 Task: Look for space in Zhicheng, China from 8th June, 2023 to 12th June, 2023 for 2 adults in price range Rs.8000 to Rs.16000. Place can be private room with 1  bedroom having 1 bed and 1 bathroom. Property type can be flatguest house, hotel. Amenities needed are: washing machine. Booking option can be shelf check-in. Required host language is Chinese (Simplified).
Action: Mouse moved to (275, 139)
Screenshot: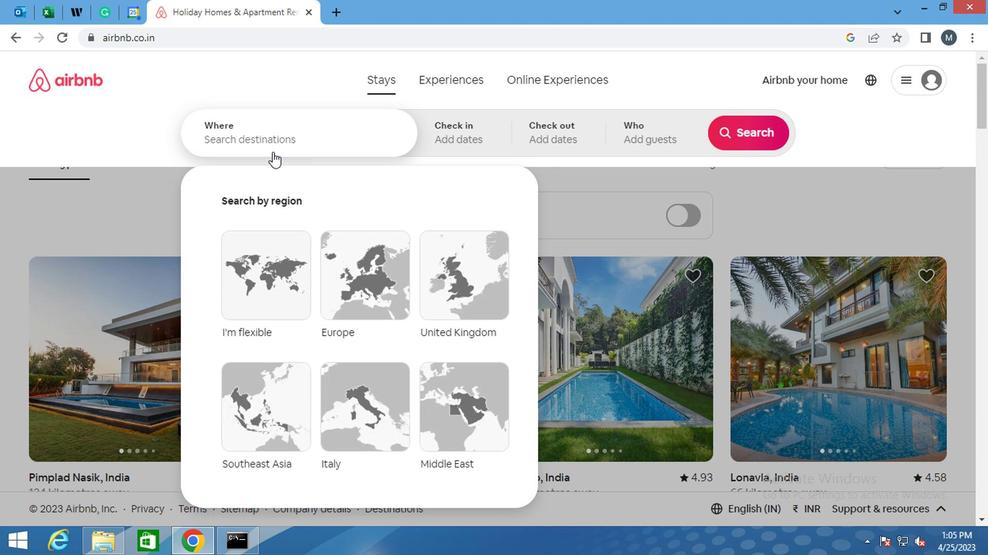 
Action: Mouse pressed left at (275, 139)
Screenshot: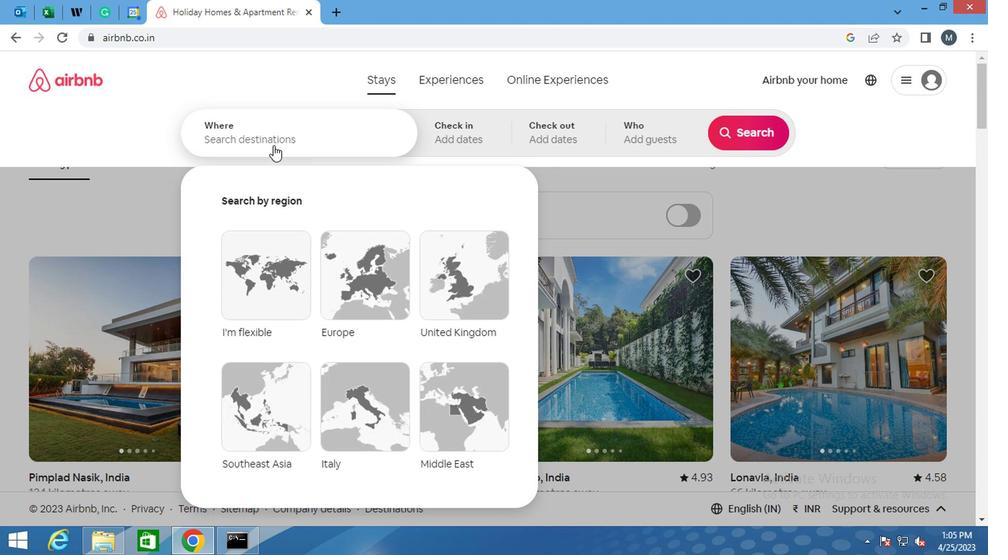 
Action: Mouse moved to (275, 141)
Screenshot: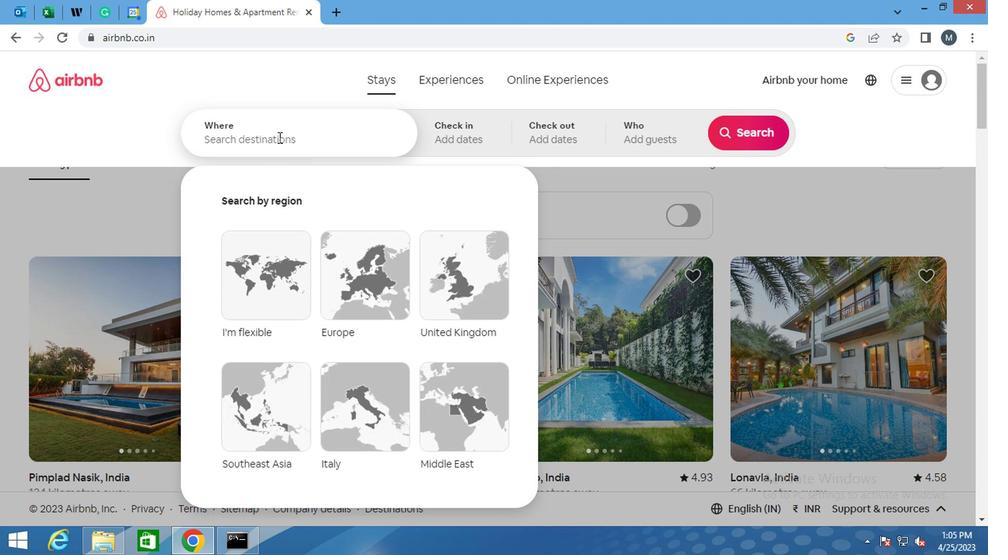 
Action: Key pressed <Key.shift>ZHICHANG<Key.backspace><Key.backspace><Key.backspace>ENG
Screenshot: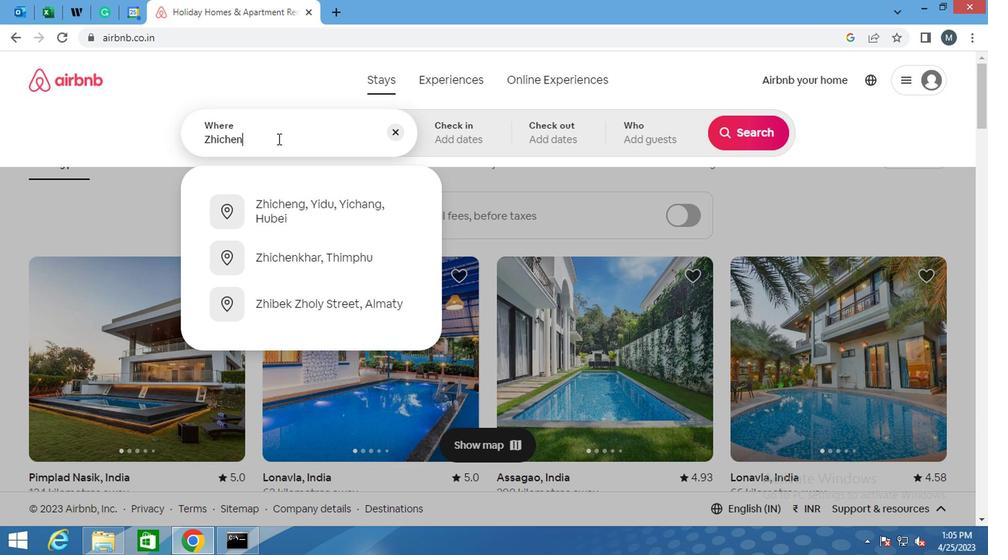 
Action: Mouse moved to (275, 141)
Screenshot: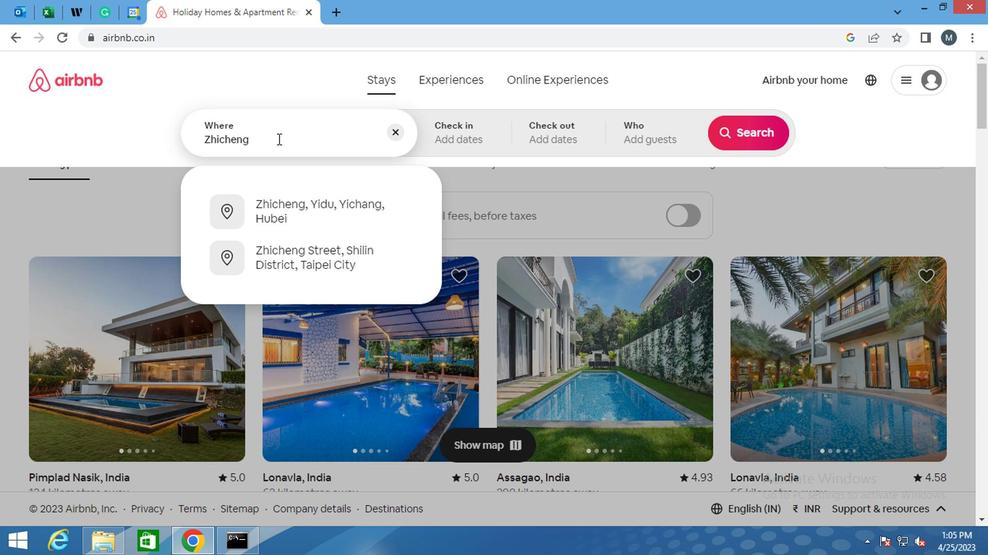 
Action: Key pressed ,<Key.shift>CHINA<Key.enter>
Screenshot: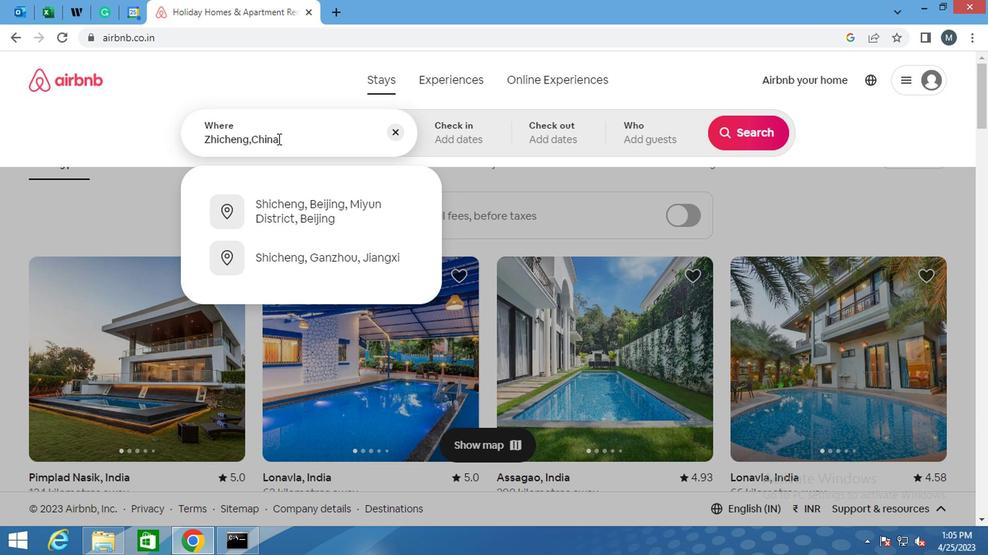 
Action: Mouse moved to (738, 253)
Screenshot: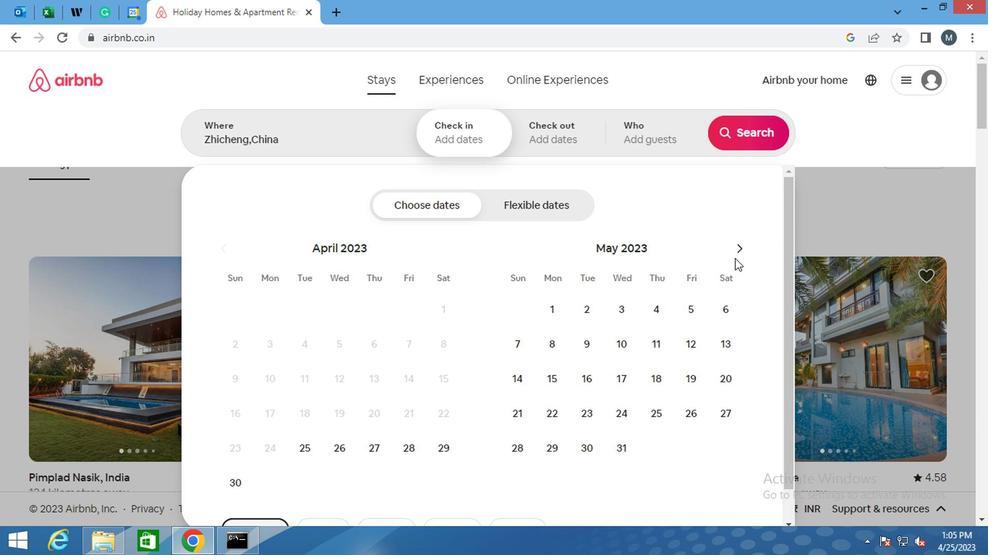 
Action: Mouse pressed left at (738, 253)
Screenshot: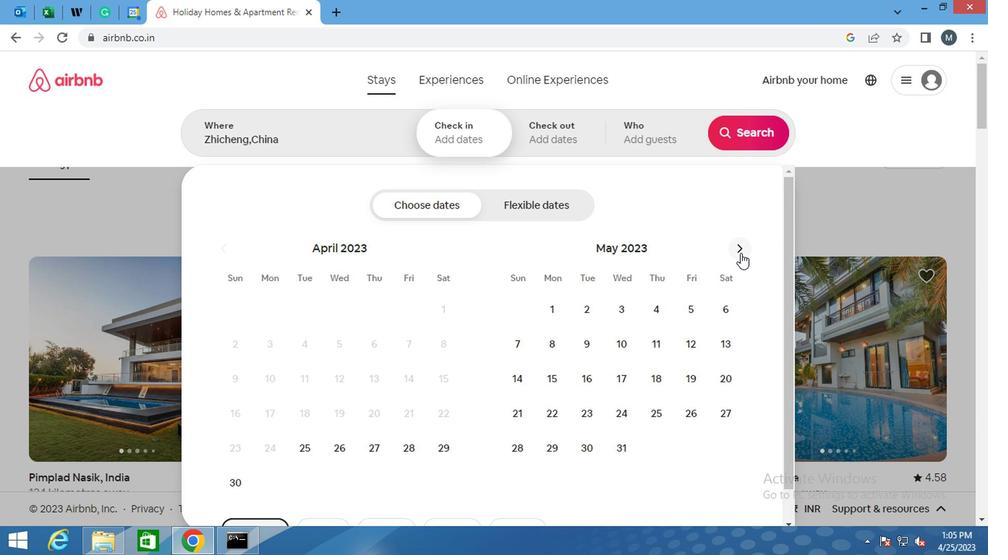 
Action: Mouse moved to (665, 344)
Screenshot: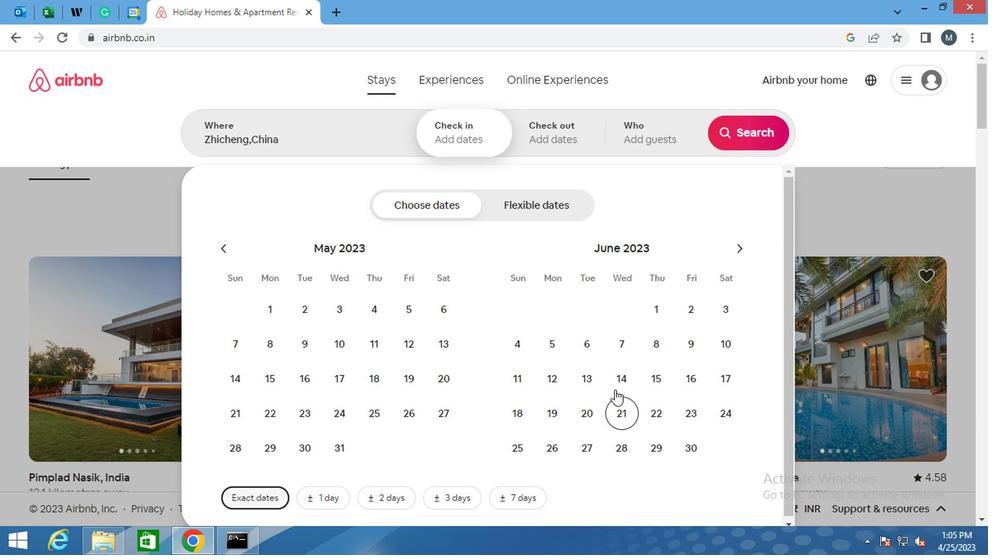 
Action: Mouse pressed left at (665, 344)
Screenshot: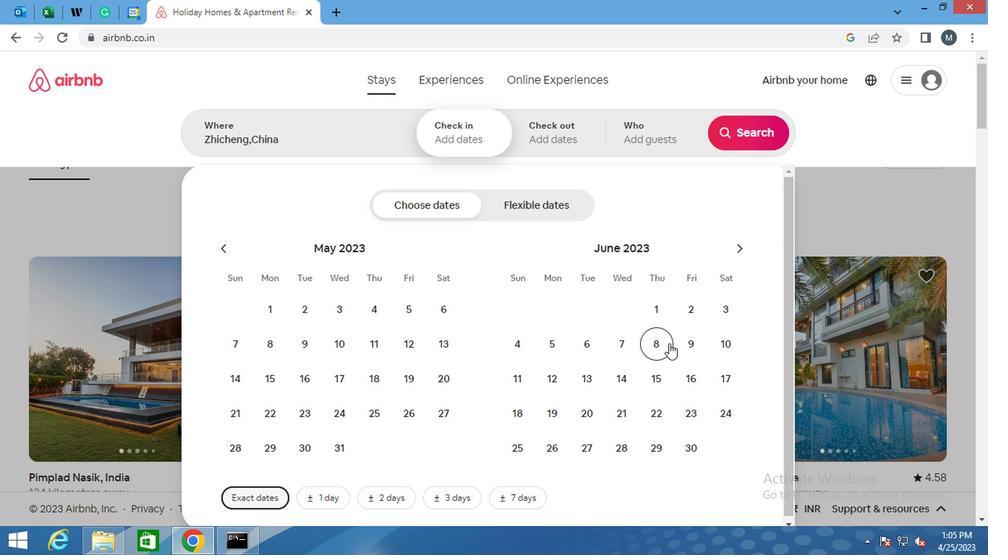 
Action: Mouse moved to (551, 380)
Screenshot: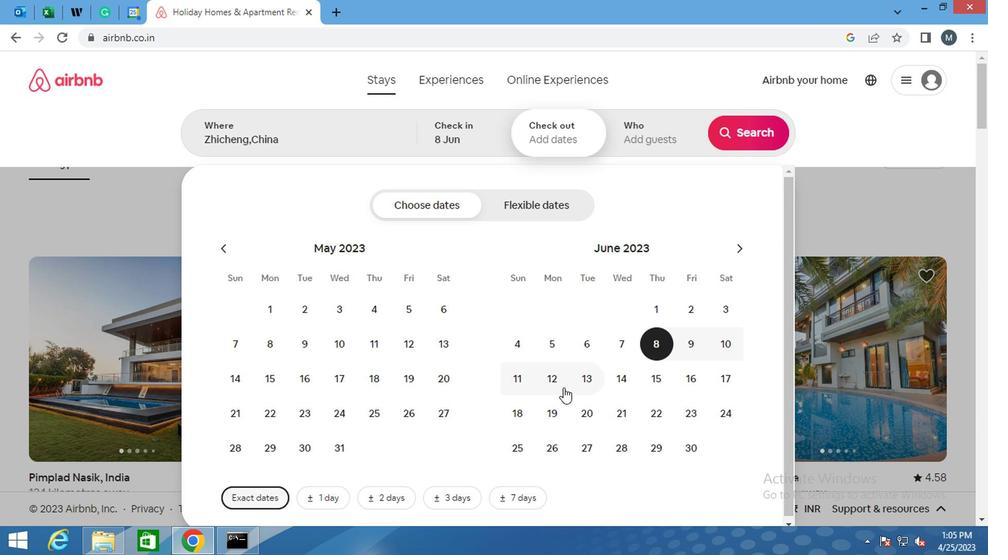 
Action: Mouse pressed left at (551, 380)
Screenshot: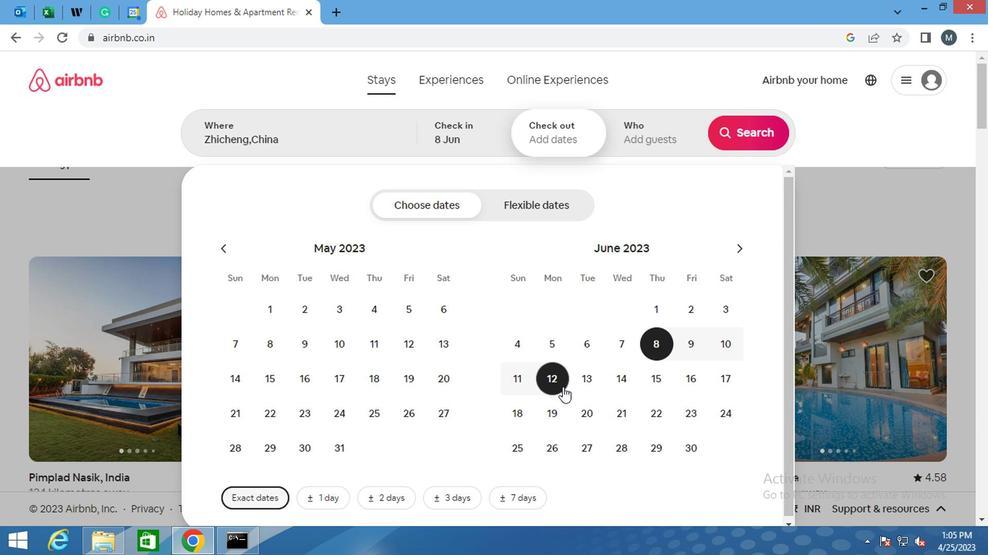 
Action: Mouse moved to (665, 130)
Screenshot: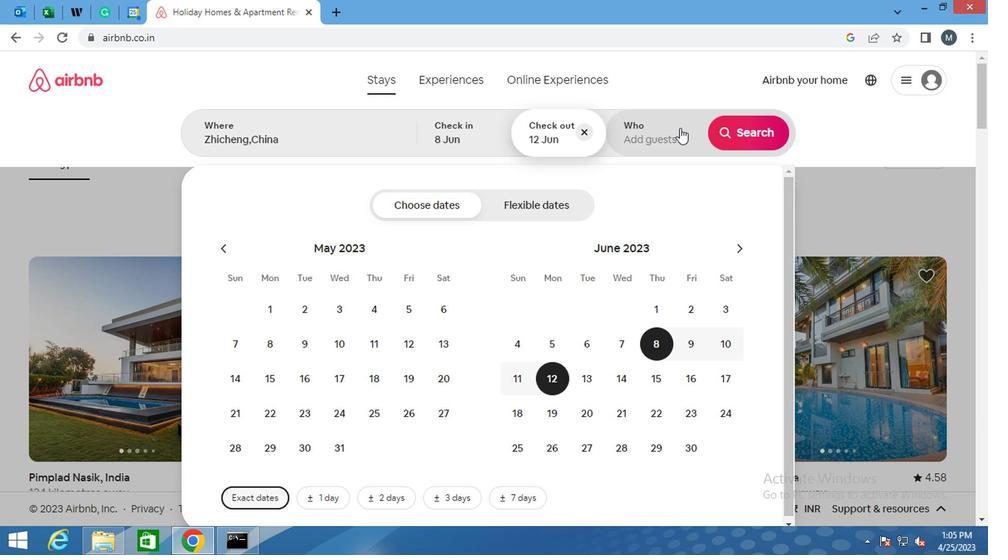 
Action: Mouse pressed left at (665, 130)
Screenshot: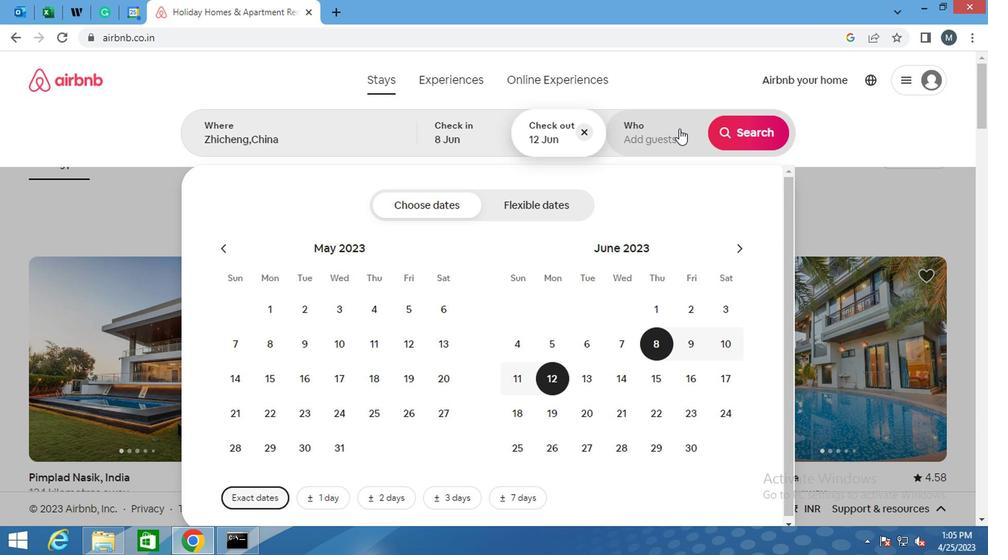 
Action: Mouse moved to (755, 215)
Screenshot: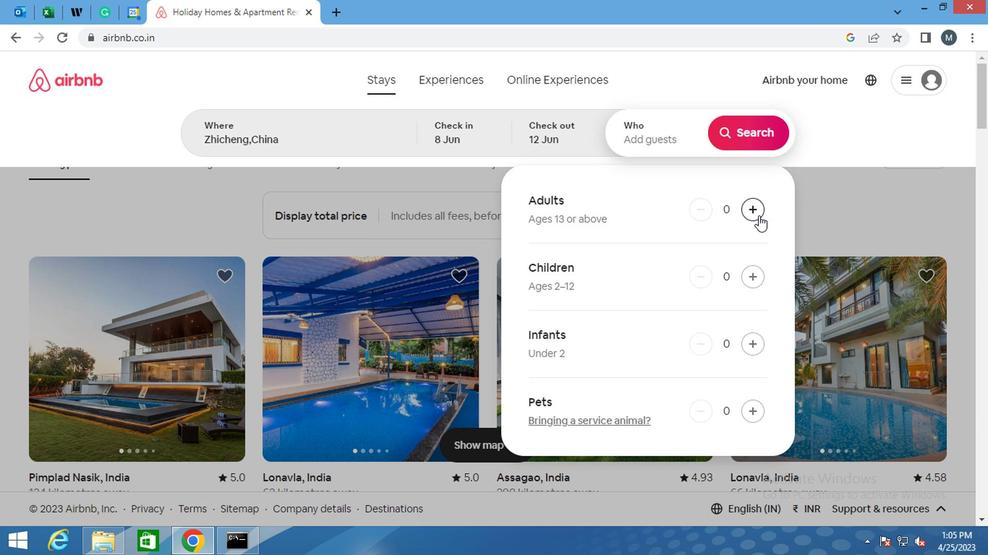 
Action: Mouse pressed left at (755, 215)
Screenshot: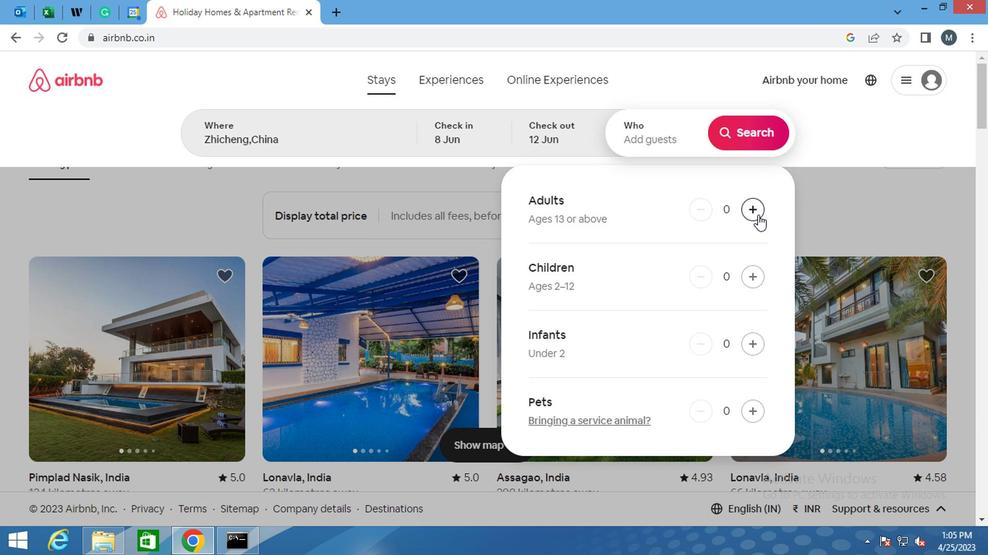 
Action: Mouse pressed left at (755, 215)
Screenshot: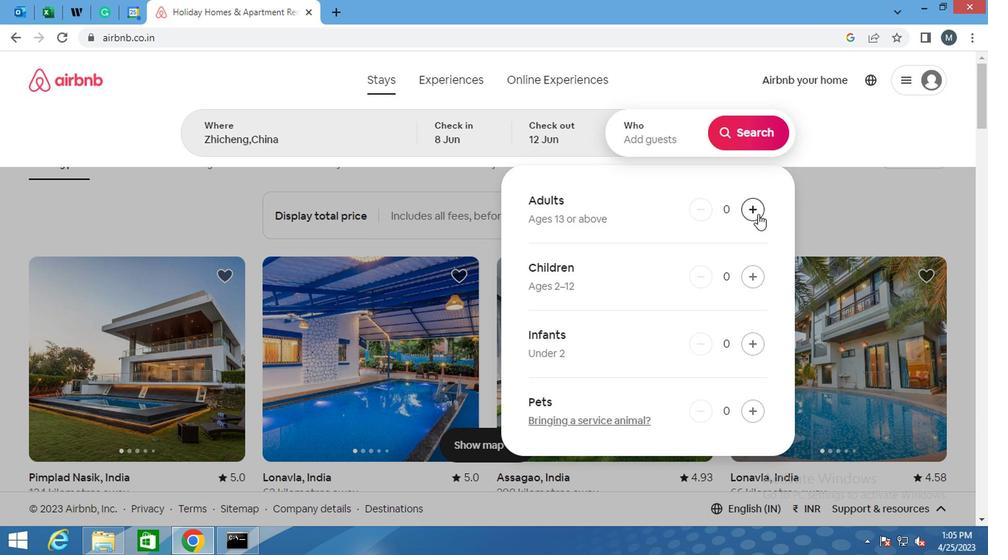 
Action: Mouse moved to (725, 132)
Screenshot: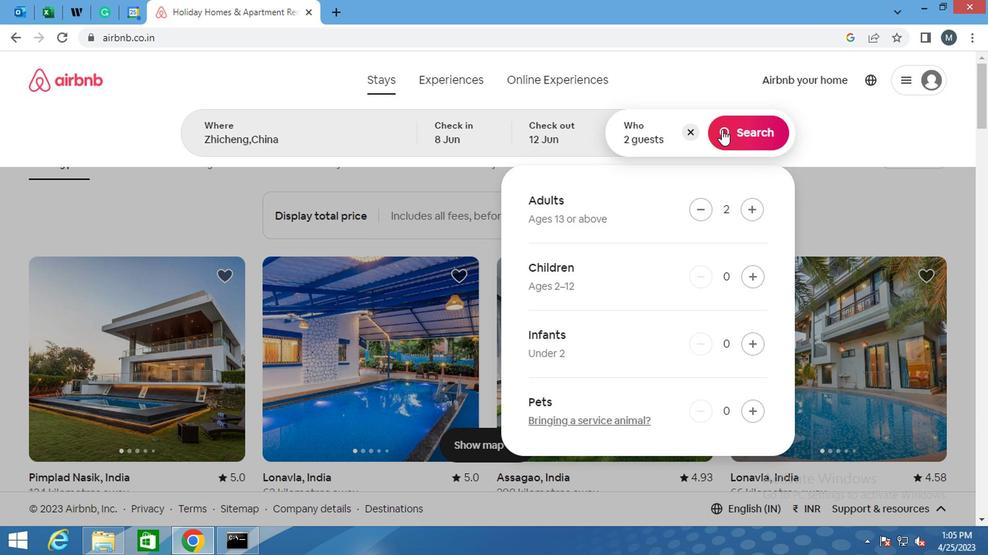 
Action: Mouse pressed left at (725, 132)
Screenshot: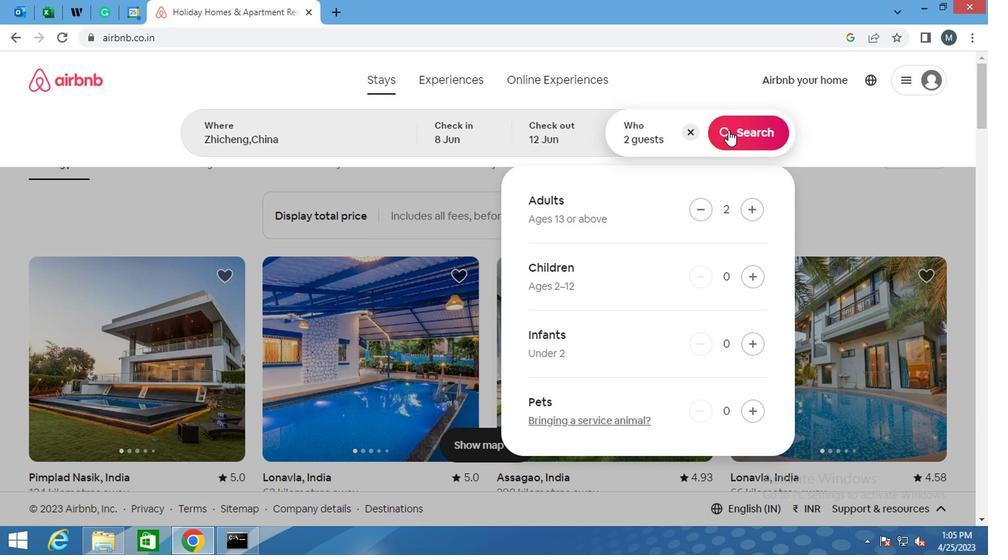 
Action: Mouse moved to (928, 137)
Screenshot: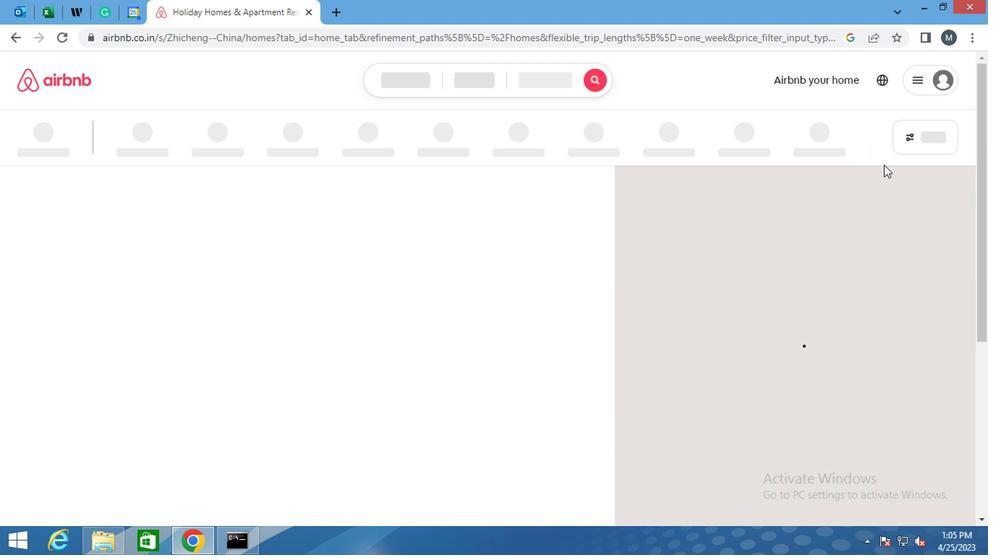 
Action: Mouse pressed left at (928, 137)
Screenshot: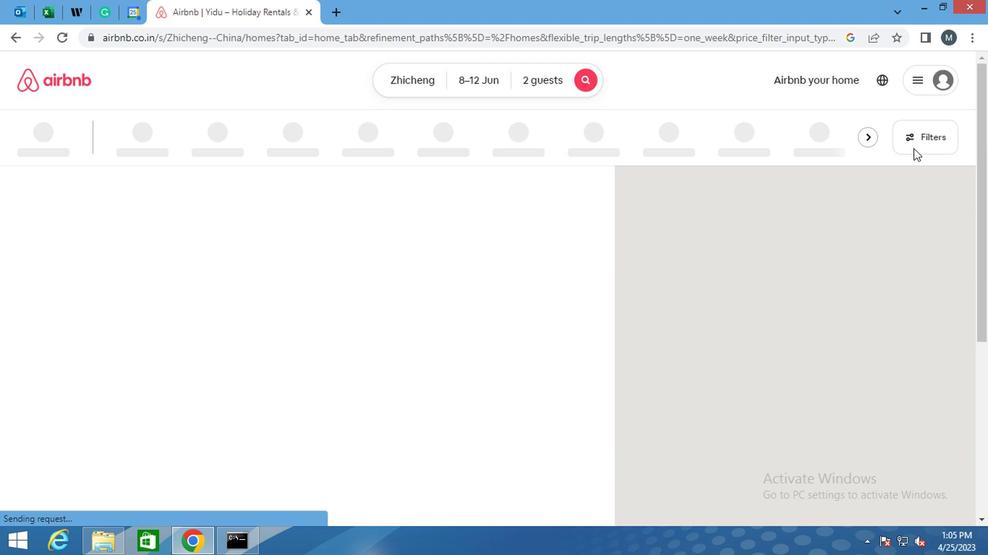 
Action: Mouse moved to (346, 227)
Screenshot: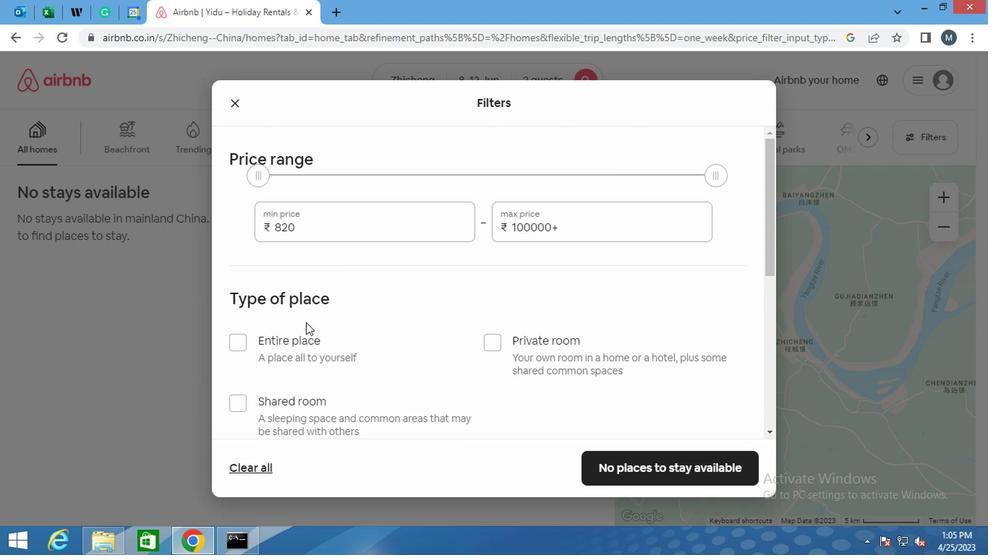 
Action: Mouse pressed left at (346, 227)
Screenshot: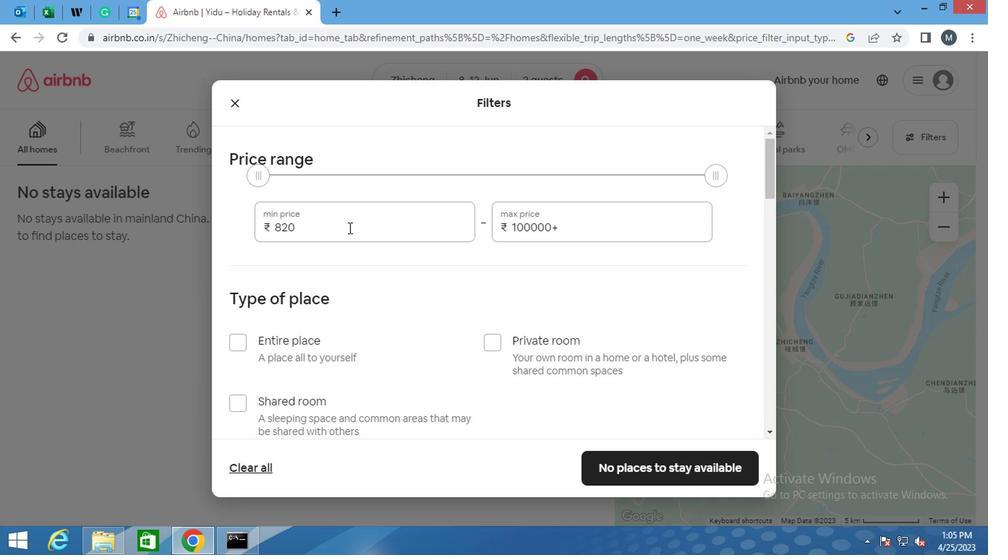 
Action: Mouse moved to (343, 236)
Screenshot: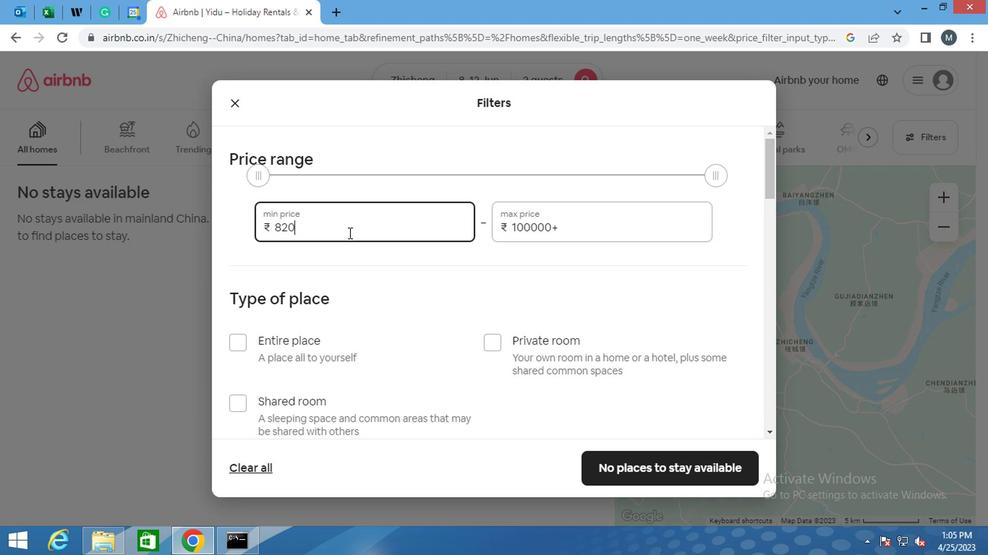 
Action: Key pressed <Key.backspace>
Screenshot: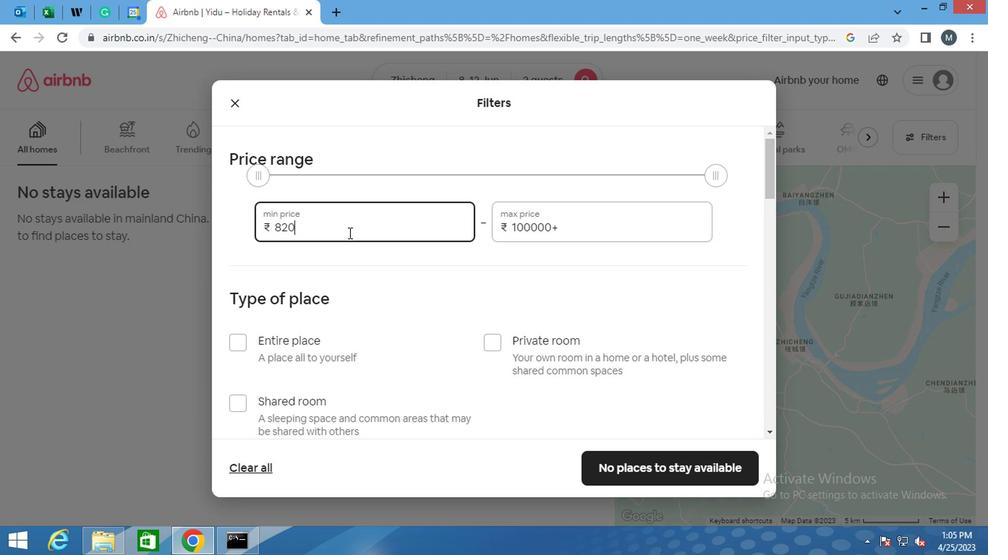 
Action: Mouse moved to (343, 237)
Screenshot: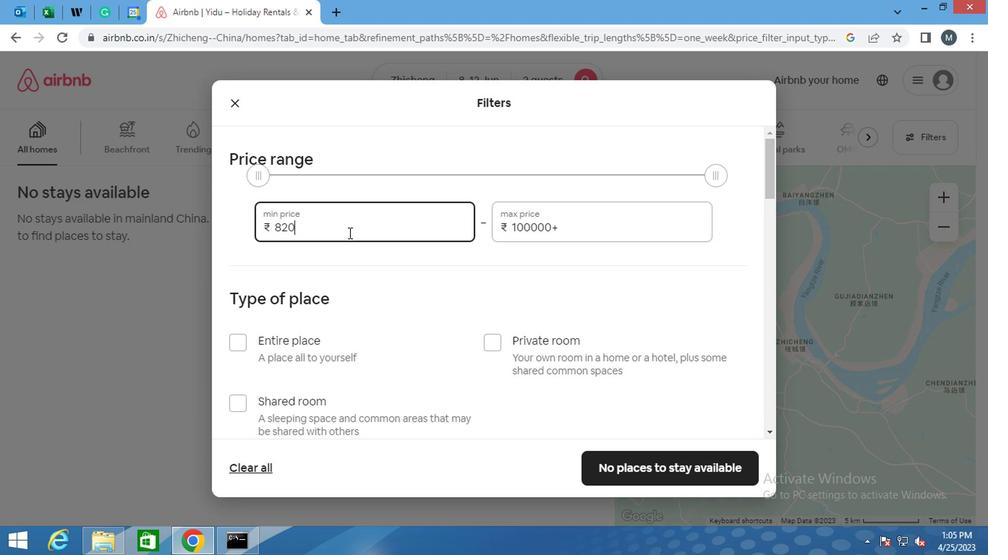 
Action: Key pressed <Key.backspace>
Screenshot: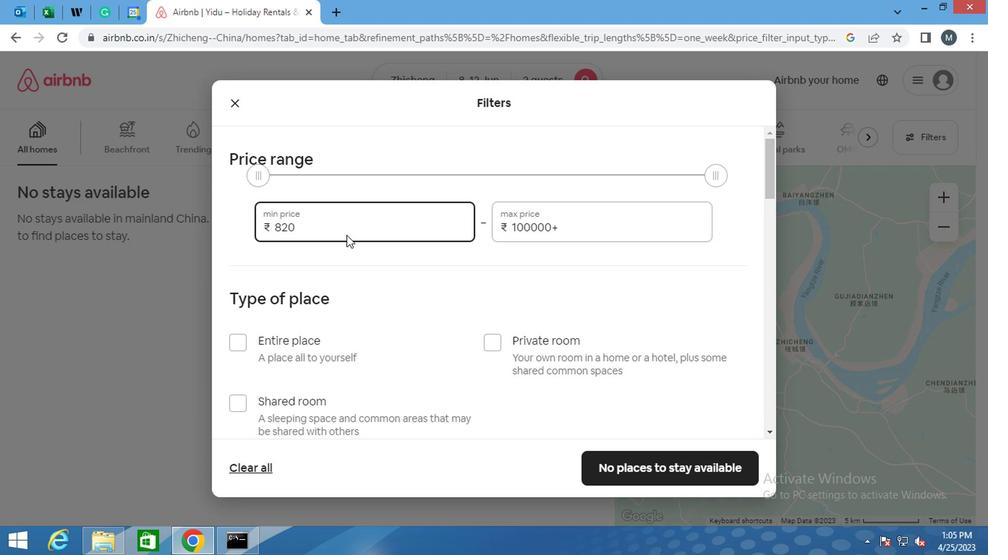 
Action: Mouse moved to (343, 240)
Screenshot: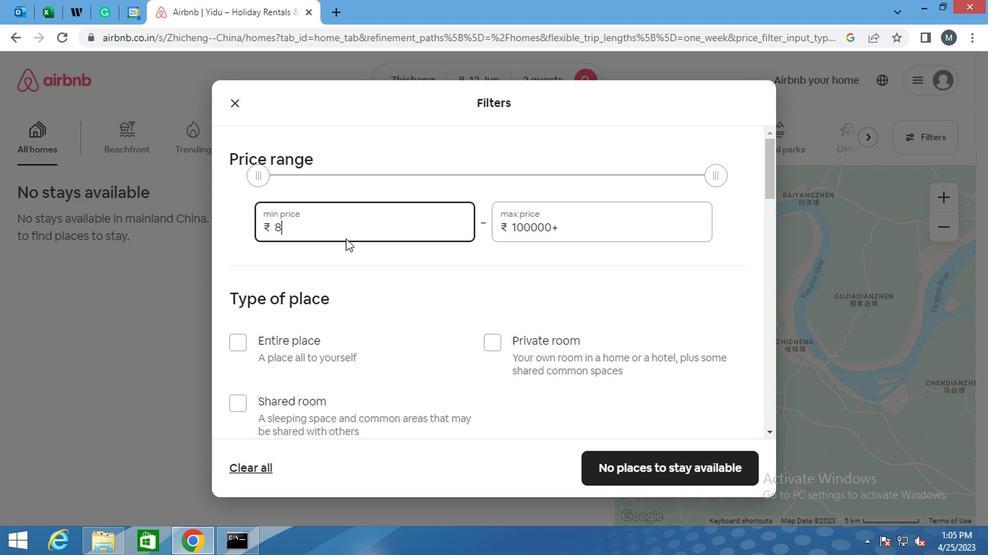 
Action: Key pressed 000
Screenshot: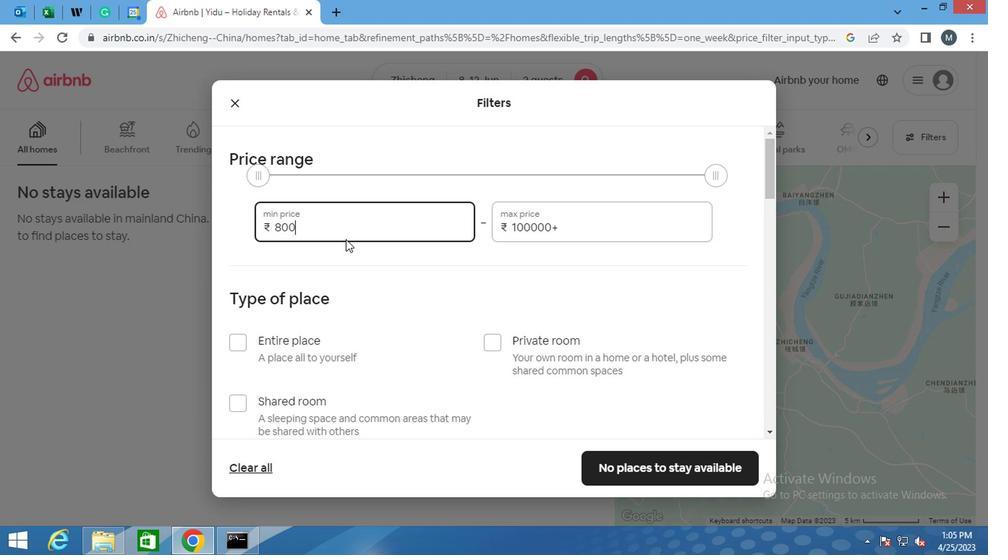 
Action: Mouse moved to (564, 227)
Screenshot: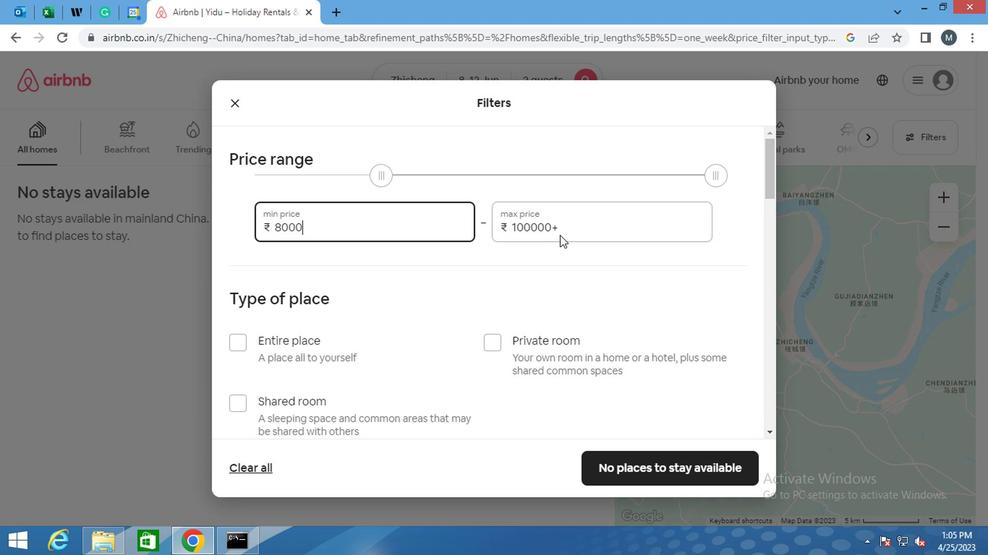 
Action: Mouse pressed left at (564, 227)
Screenshot: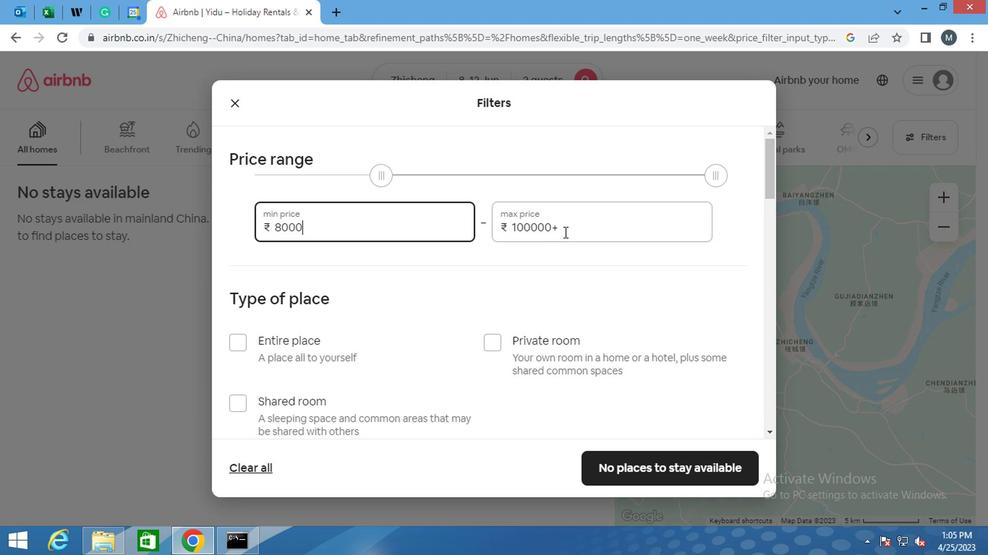 
Action: Key pressed <Key.backspace>
Screenshot: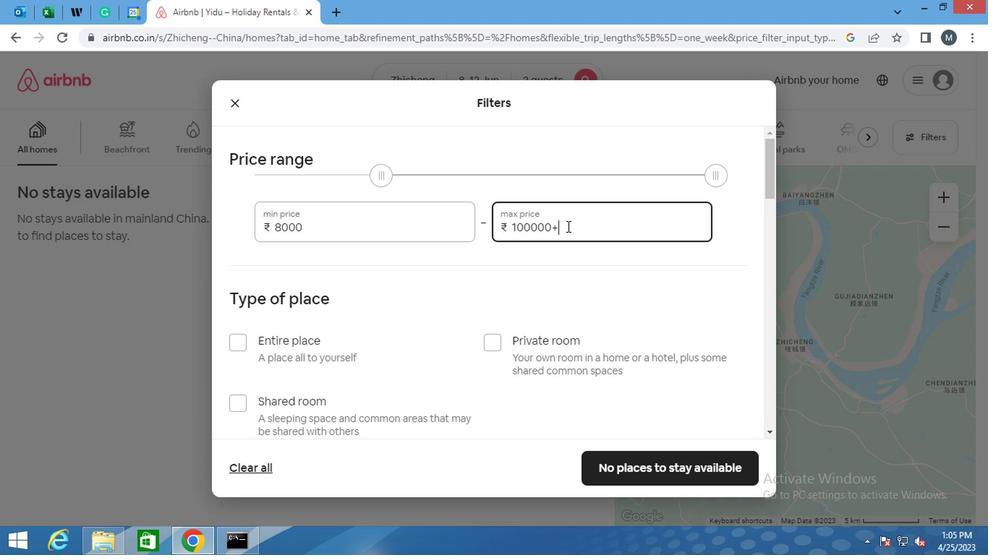 
Action: Mouse moved to (563, 228)
Screenshot: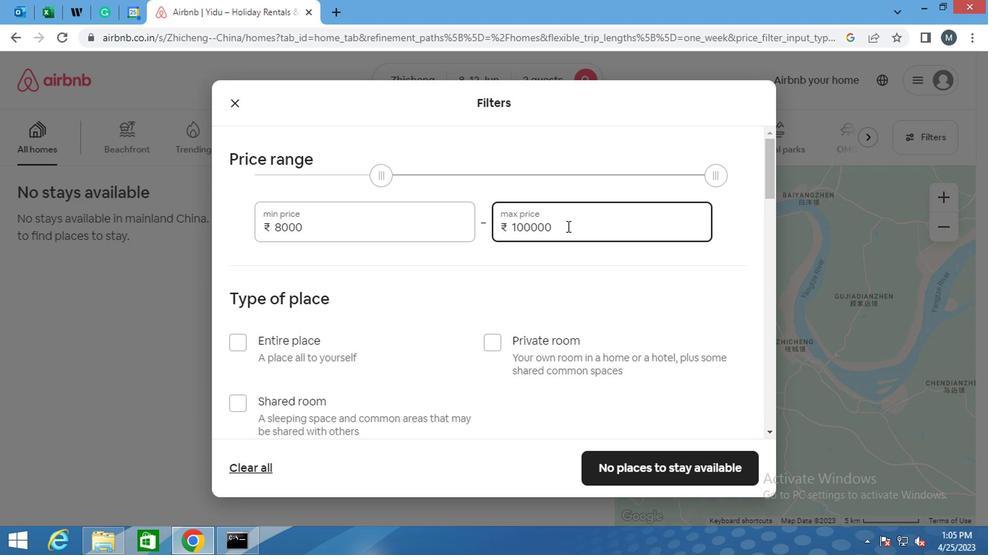 
Action: Key pressed <Key.backspace>
Screenshot: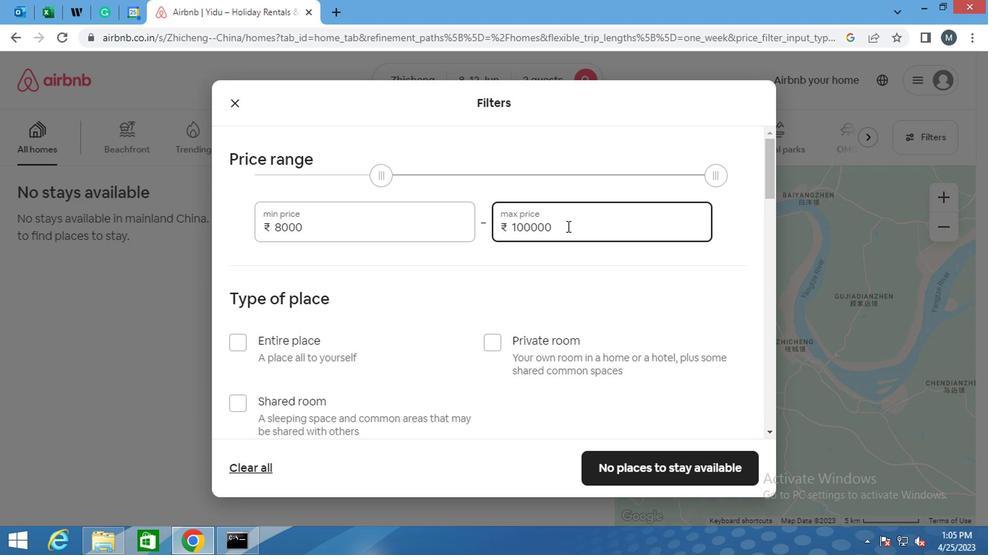 
Action: Mouse moved to (563, 229)
Screenshot: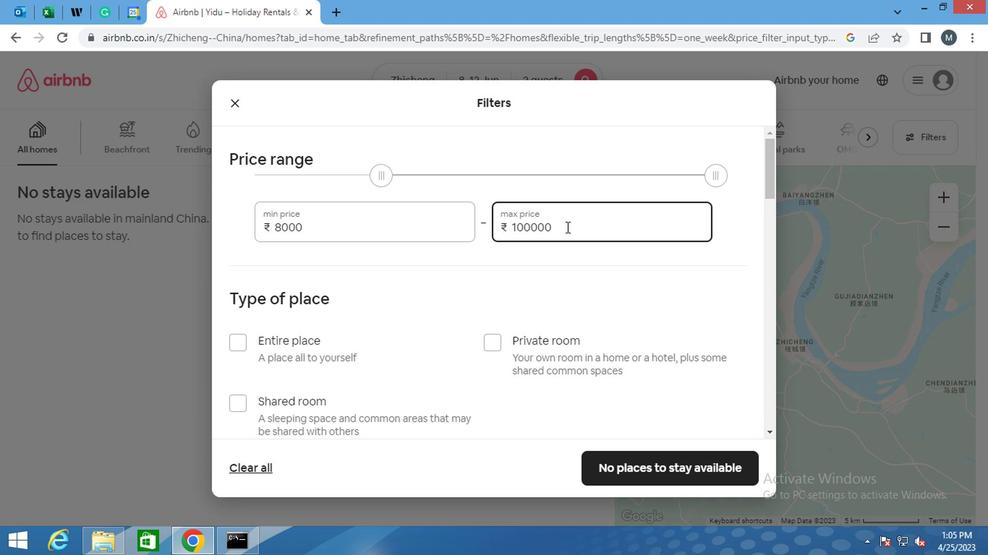 
Action: Key pressed <Key.backspace><Key.backspace>
Screenshot: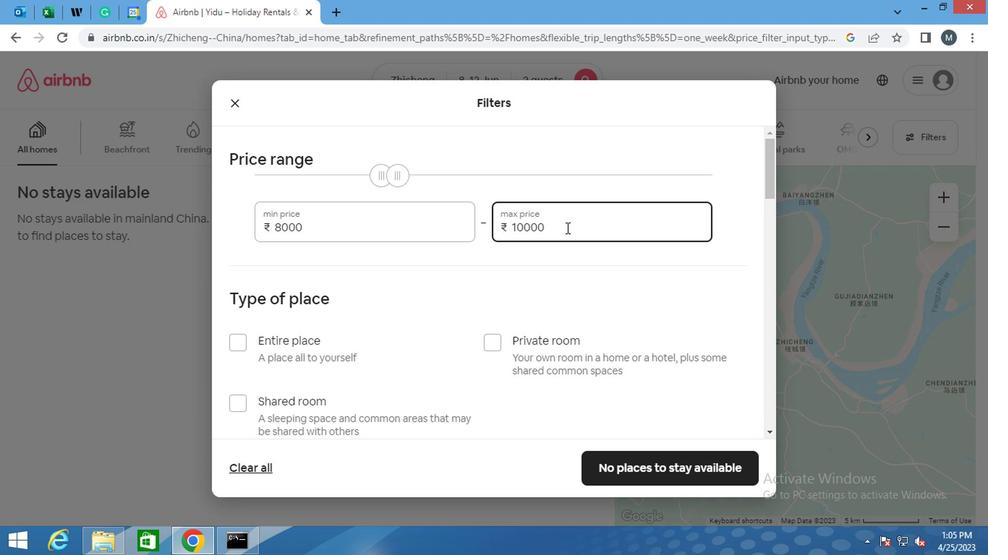 
Action: Mouse moved to (563, 230)
Screenshot: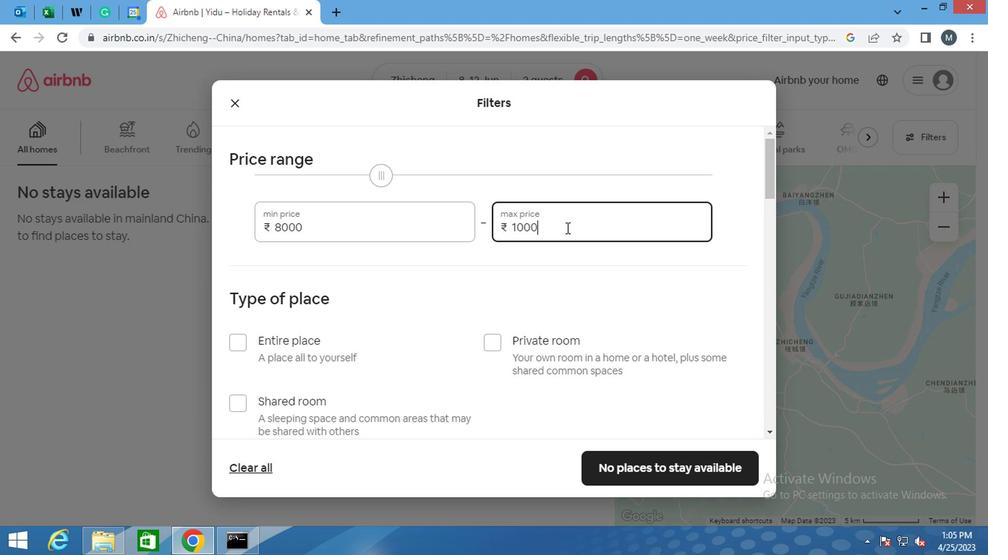 
Action: Key pressed <Key.backspace><Key.backspace>
Screenshot: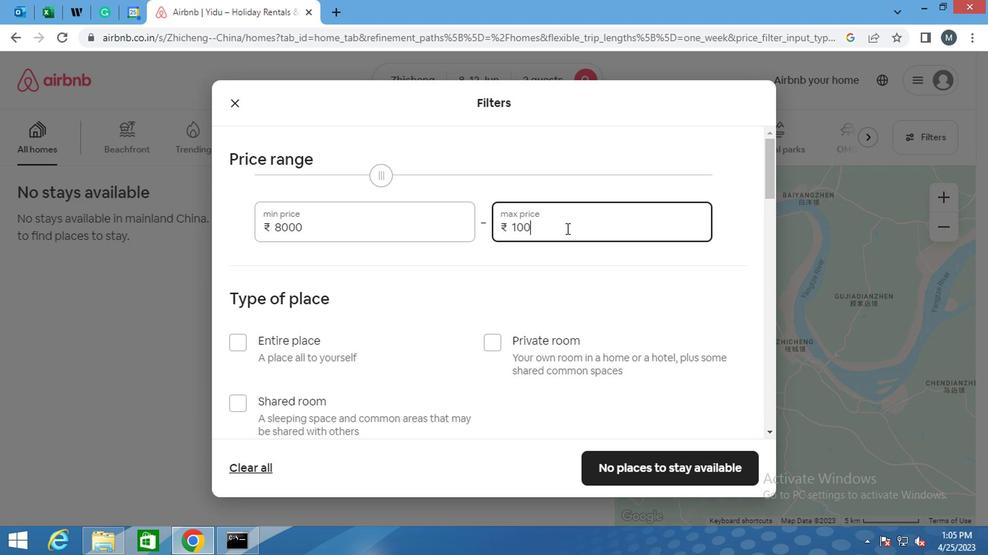 
Action: Mouse moved to (558, 233)
Screenshot: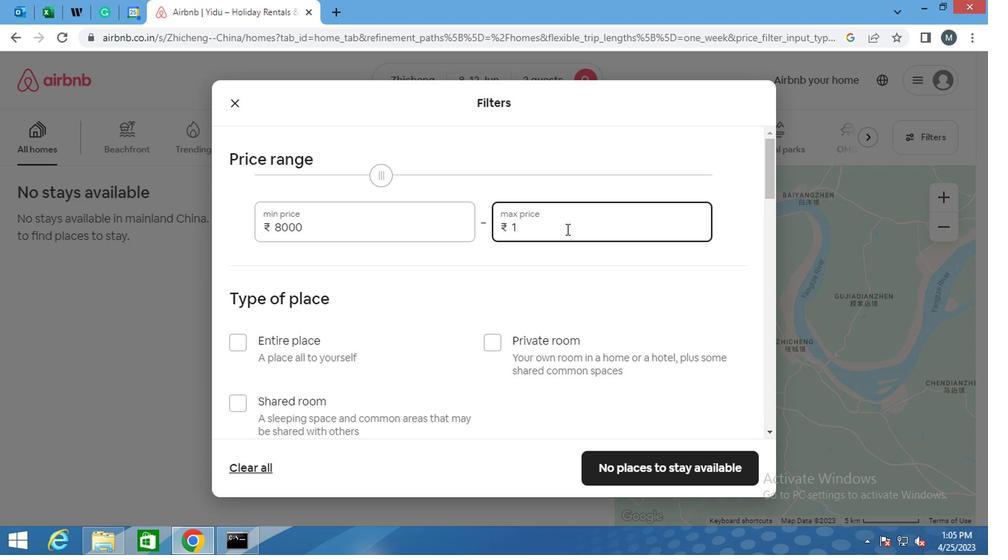 
Action: Key pressed 6000
Screenshot: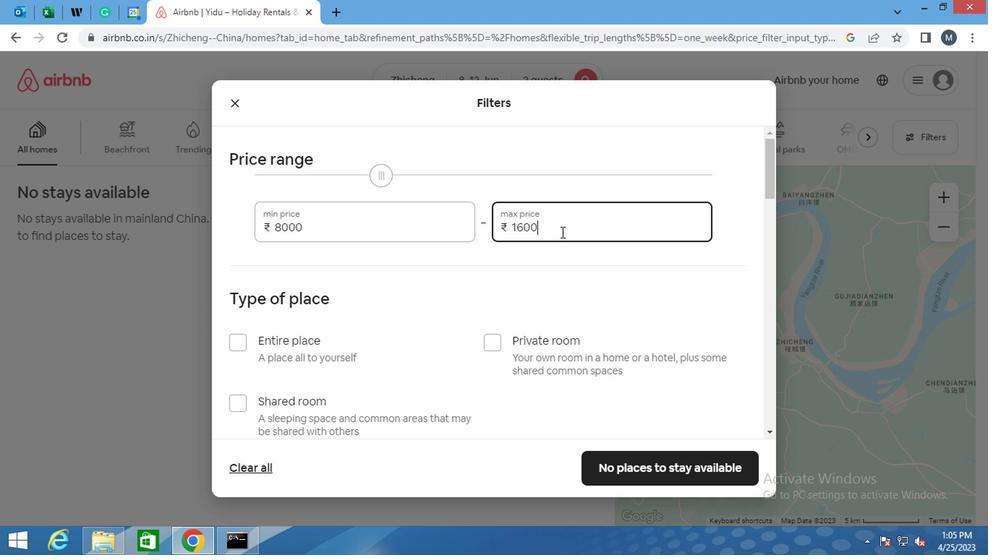 
Action: Mouse moved to (364, 260)
Screenshot: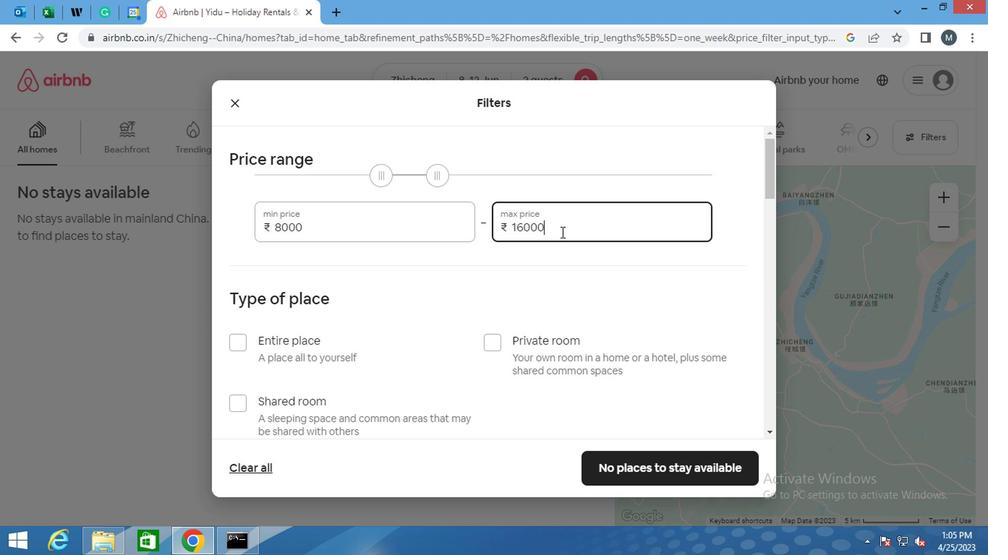 
Action: Mouse scrolled (364, 260) with delta (0, 0)
Screenshot: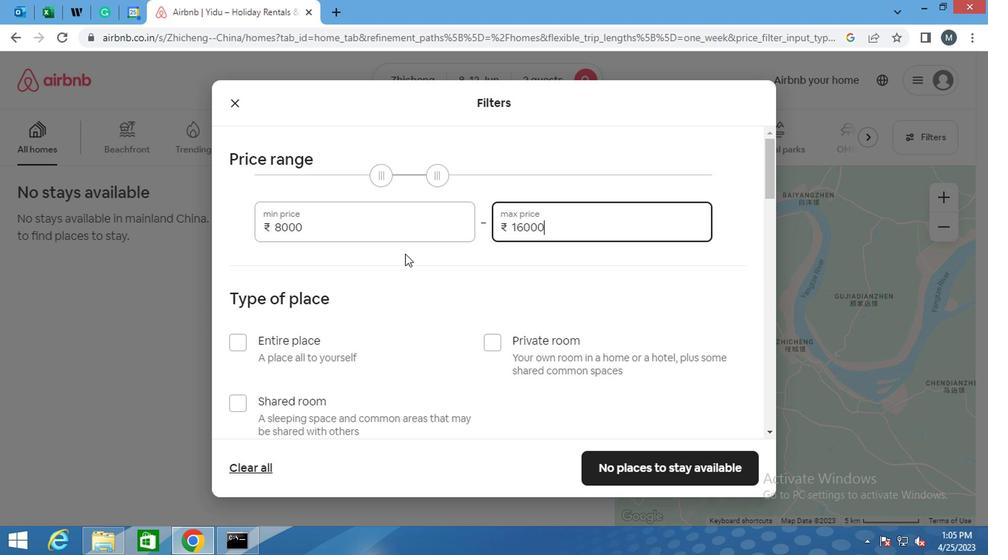 
Action: Mouse scrolled (364, 260) with delta (0, 0)
Screenshot: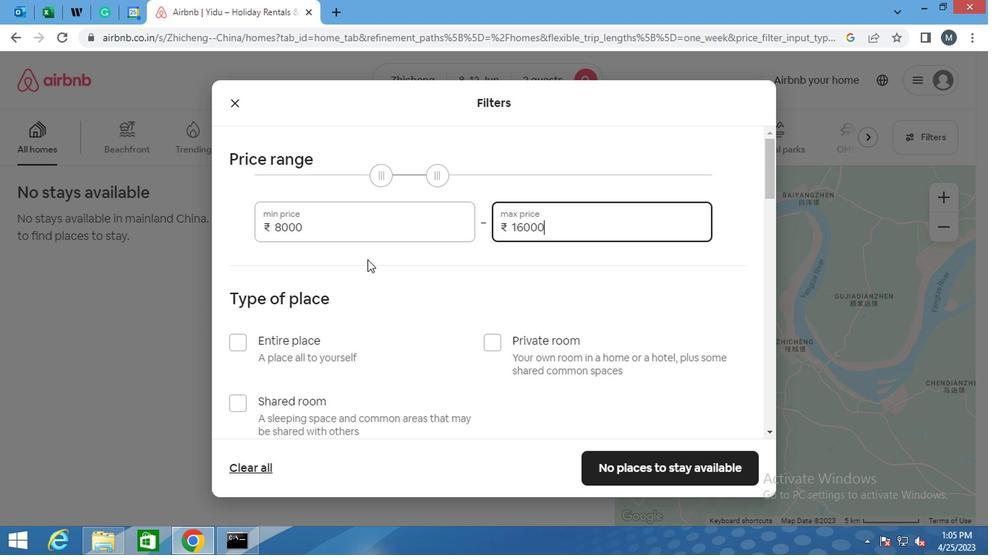 
Action: Mouse moved to (497, 201)
Screenshot: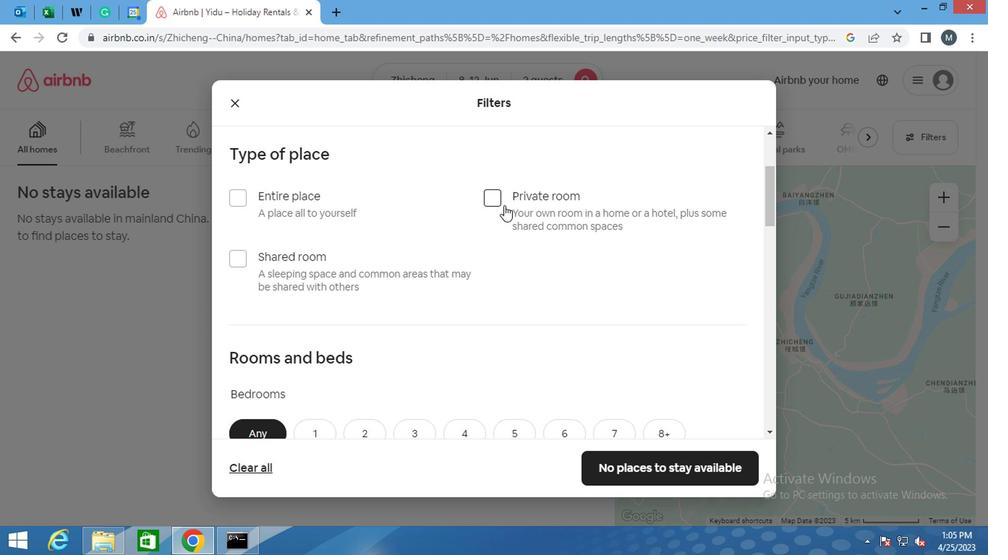 
Action: Mouse pressed left at (497, 201)
Screenshot: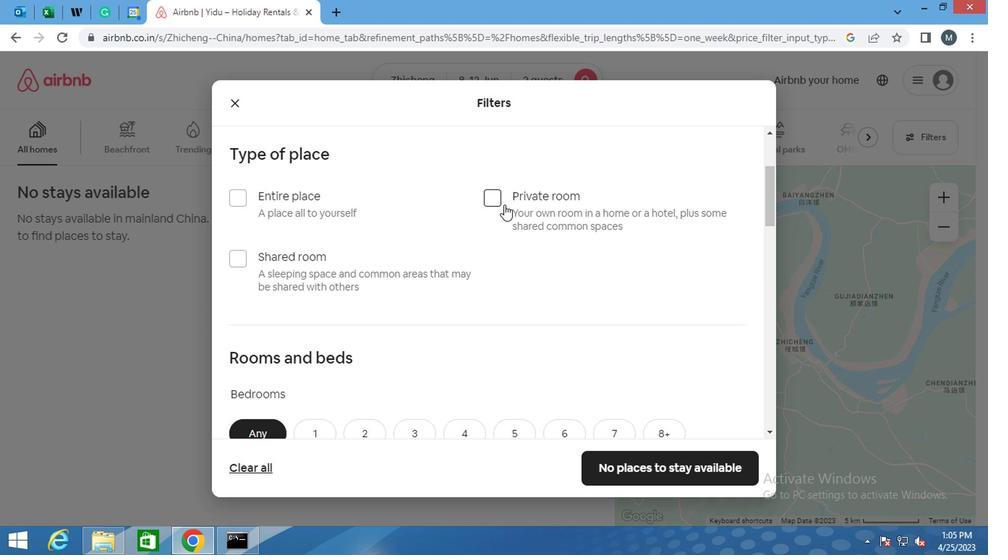 
Action: Mouse moved to (462, 265)
Screenshot: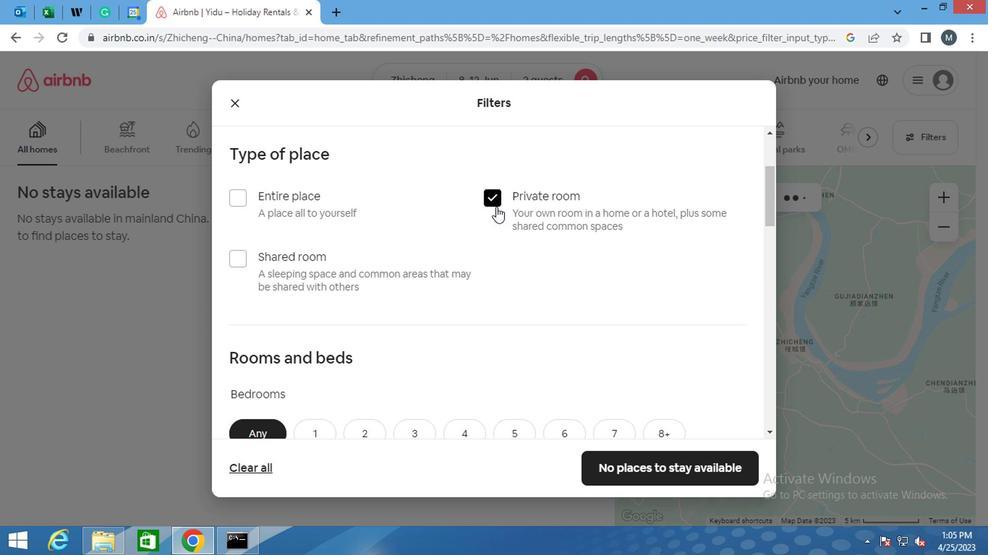 
Action: Mouse scrolled (462, 264) with delta (0, 0)
Screenshot: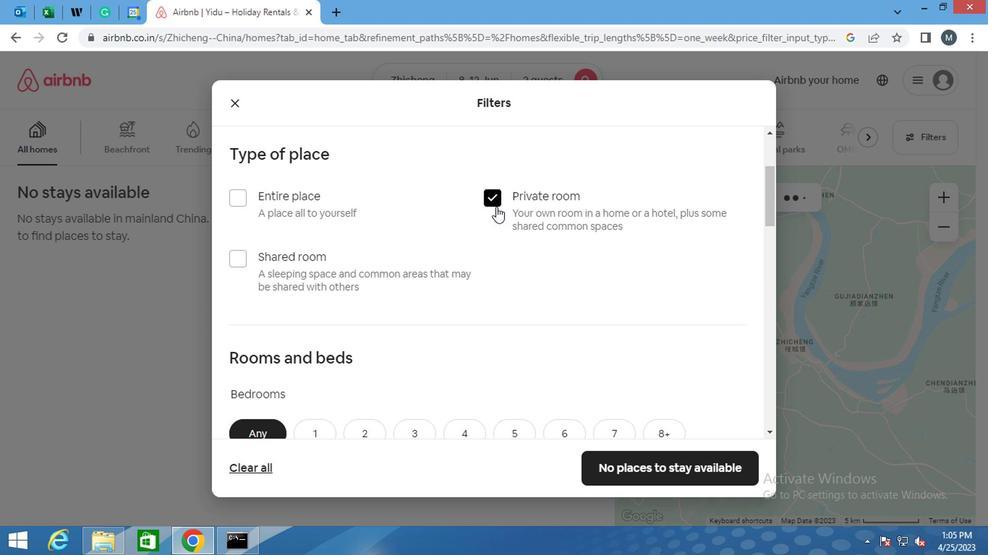 
Action: Mouse moved to (445, 285)
Screenshot: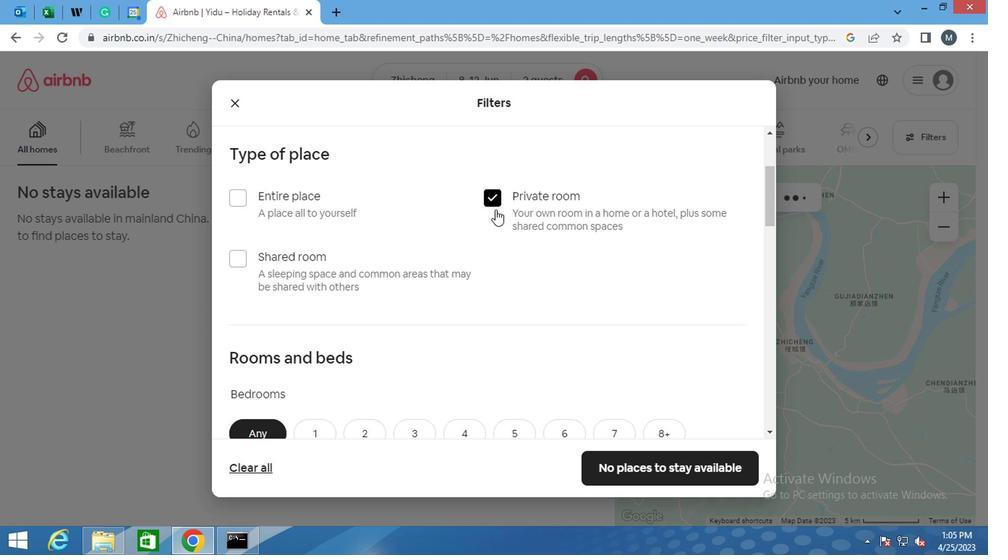 
Action: Mouse scrolled (445, 284) with delta (0, 0)
Screenshot: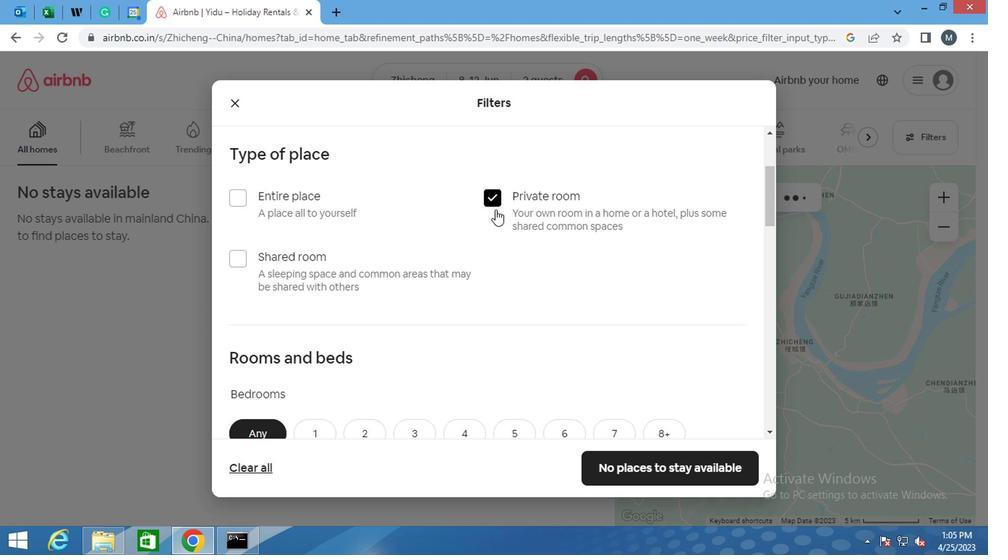 
Action: Mouse moved to (306, 286)
Screenshot: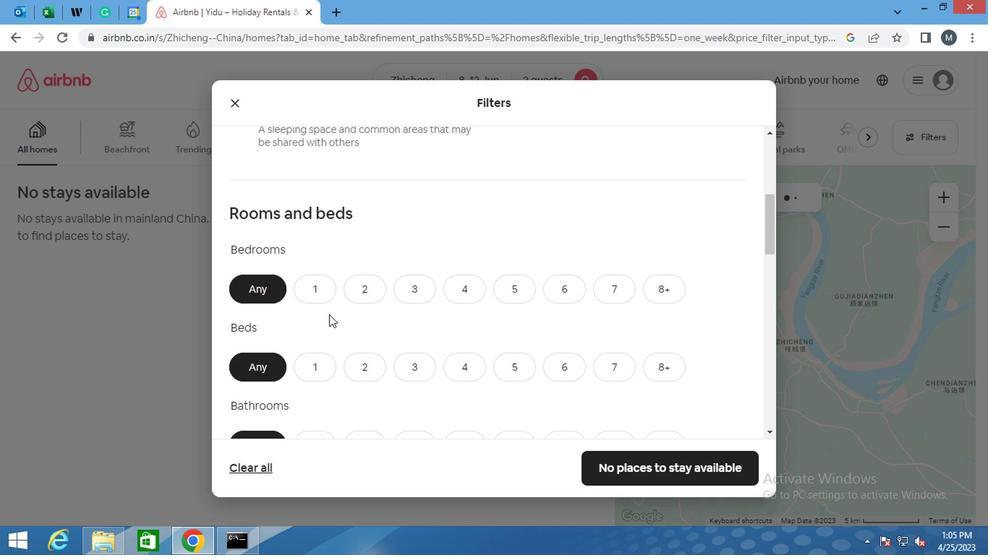 
Action: Mouse pressed left at (306, 286)
Screenshot: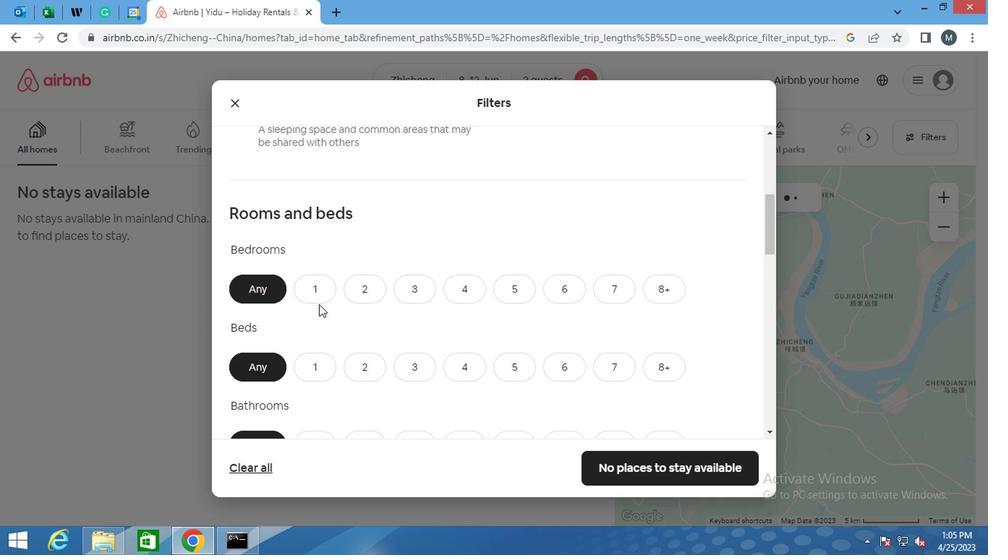 
Action: Mouse moved to (295, 353)
Screenshot: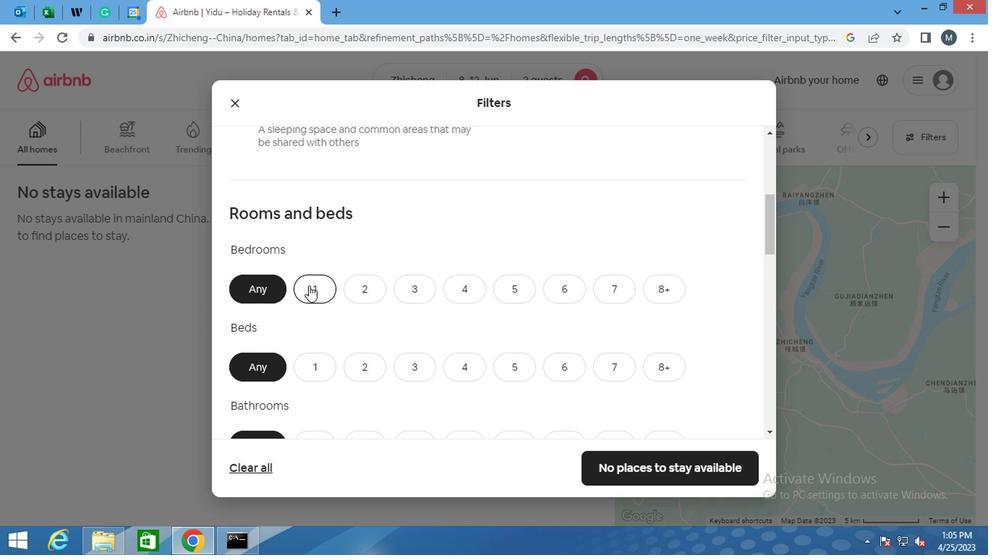 
Action: Mouse pressed left at (295, 353)
Screenshot: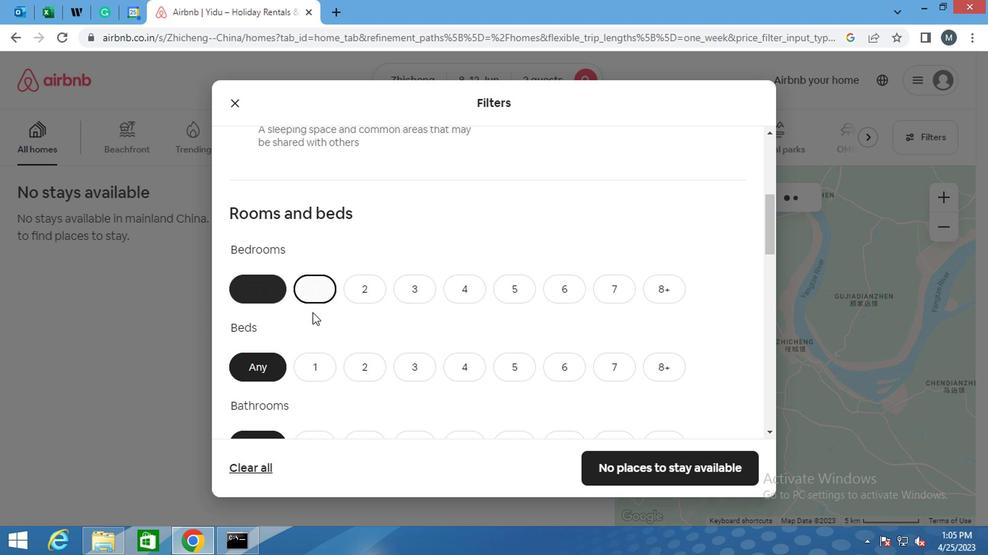 
Action: Mouse moved to (327, 364)
Screenshot: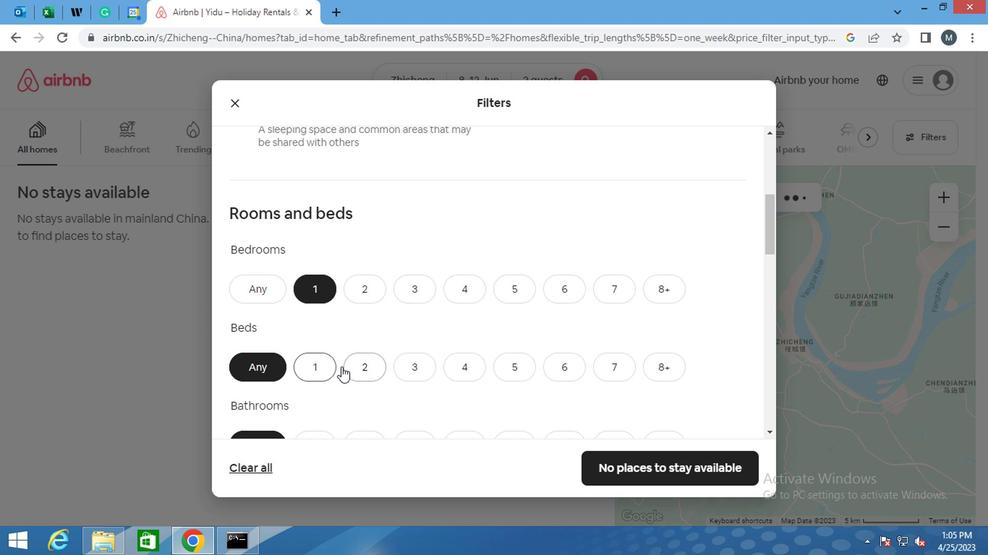 
Action: Mouse pressed left at (327, 364)
Screenshot: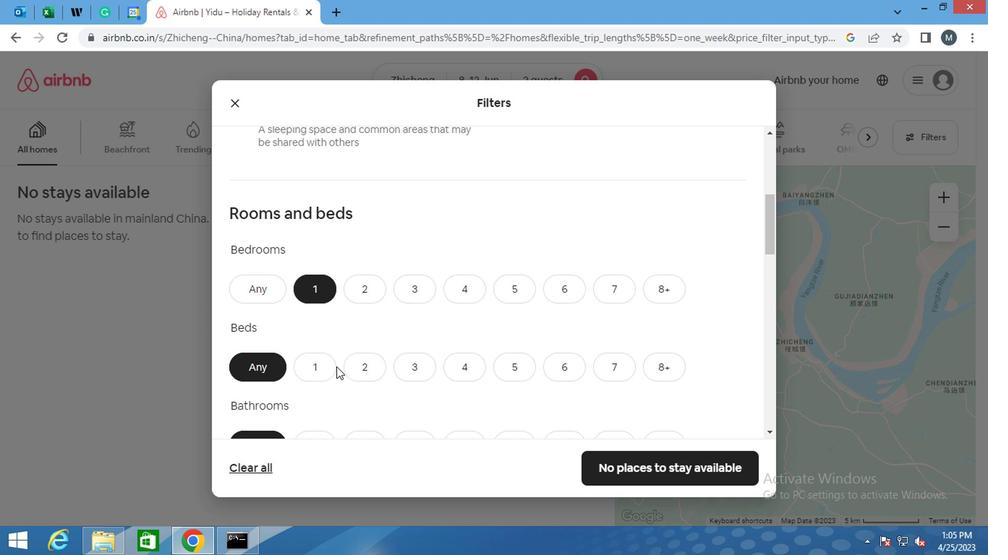
Action: Mouse moved to (344, 351)
Screenshot: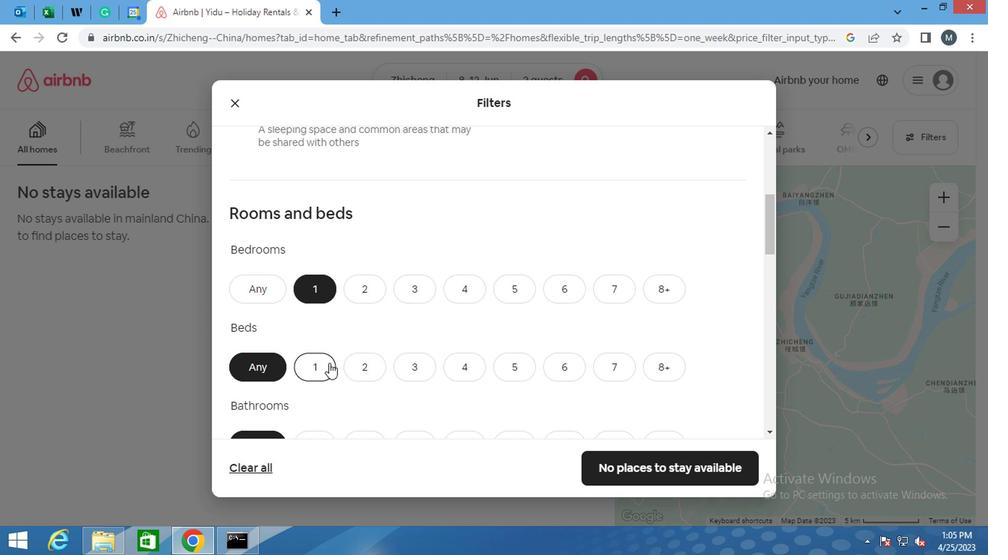 
Action: Mouse scrolled (344, 349) with delta (0, -1)
Screenshot: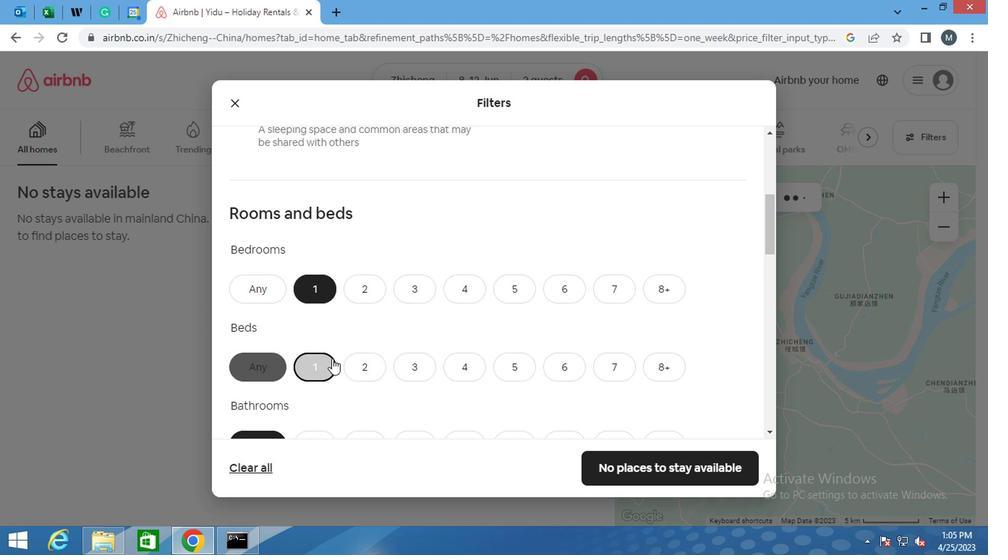 
Action: Mouse moved to (344, 351)
Screenshot: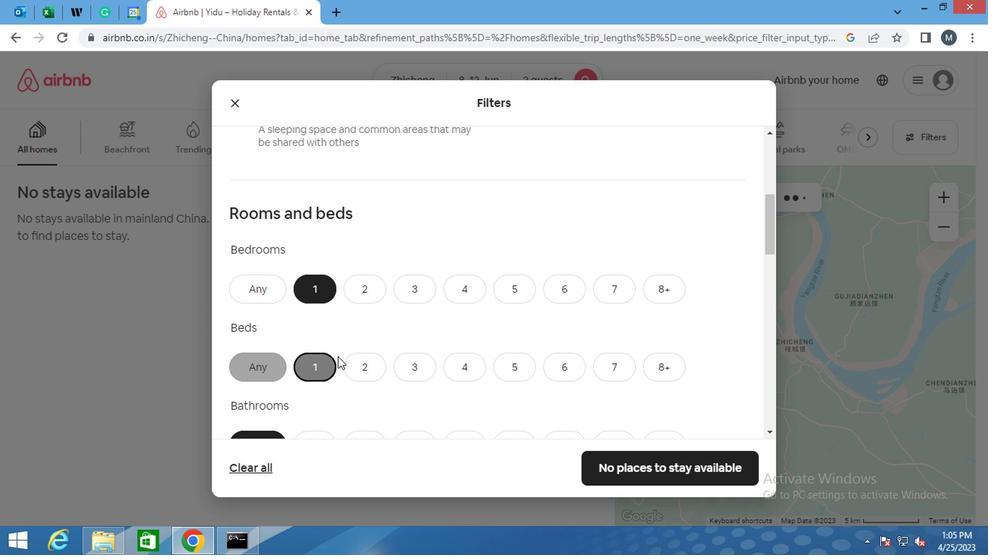 
Action: Mouse scrolled (344, 349) with delta (0, -1)
Screenshot: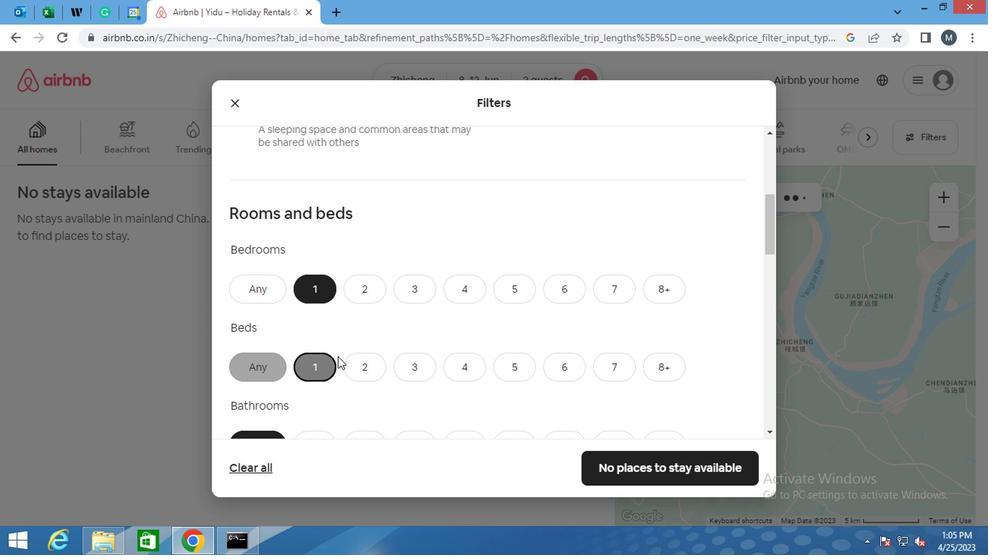 
Action: Mouse moved to (345, 353)
Screenshot: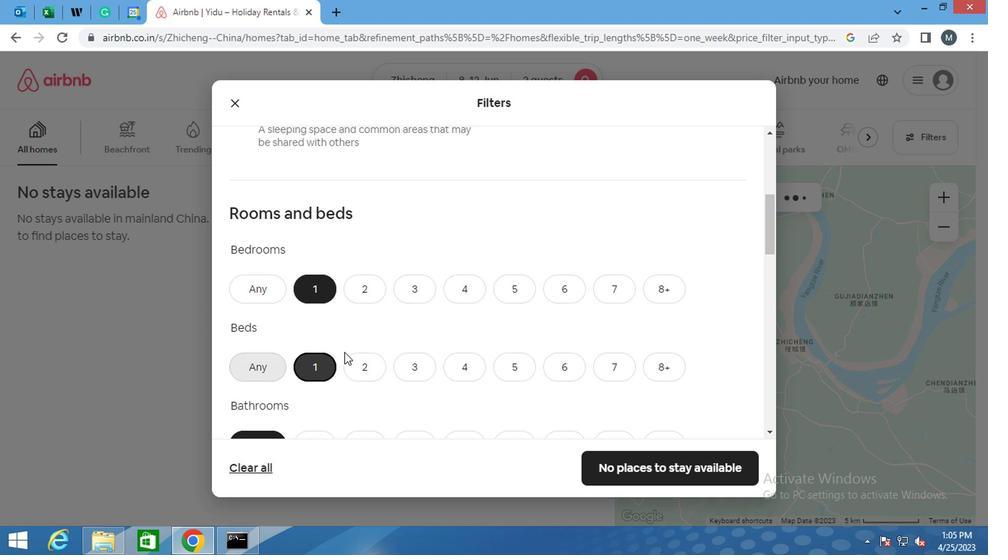 
Action: Mouse scrolled (345, 352) with delta (0, -1)
Screenshot: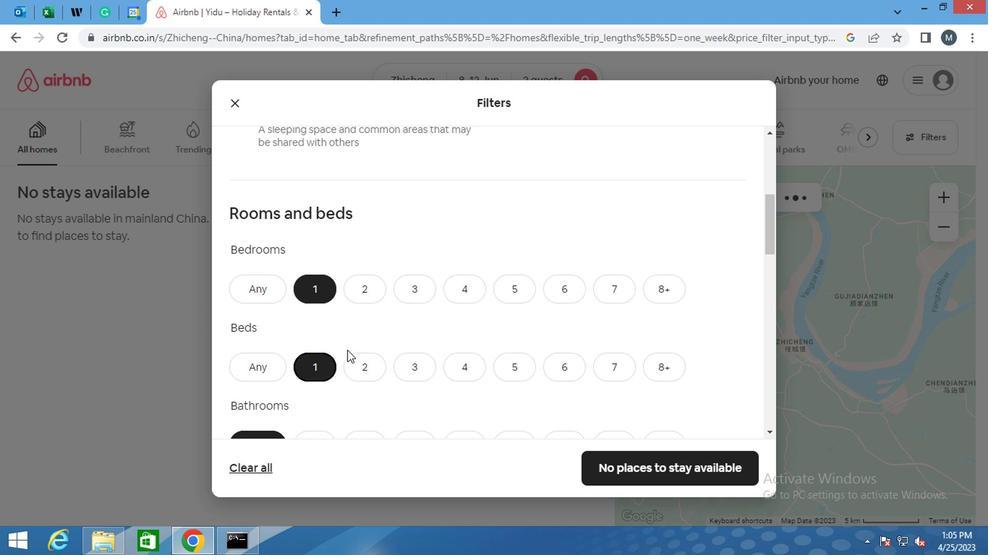 
Action: Mouse moved to (311, 232)
Screenshot: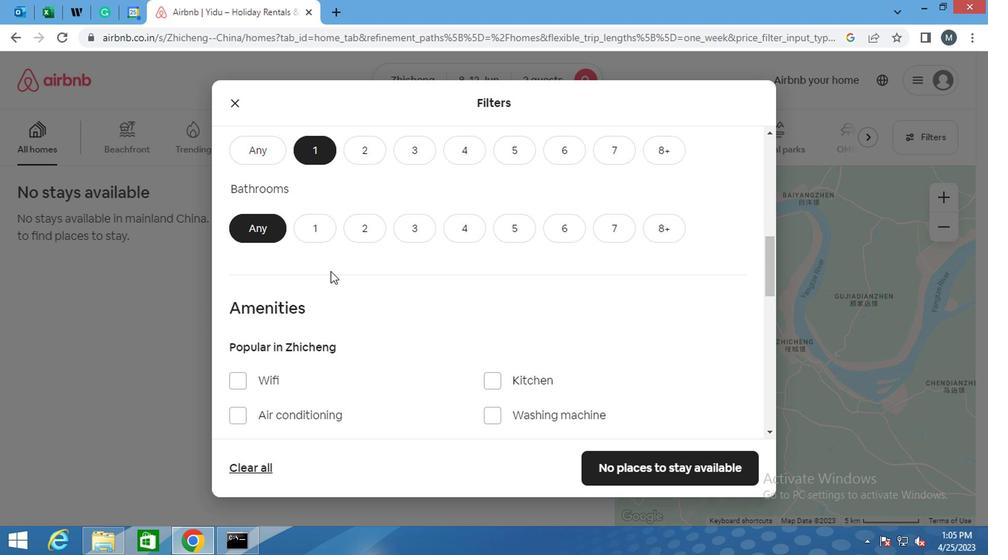 
Action: Mouse pressed left at (311, 232)
Screenshot: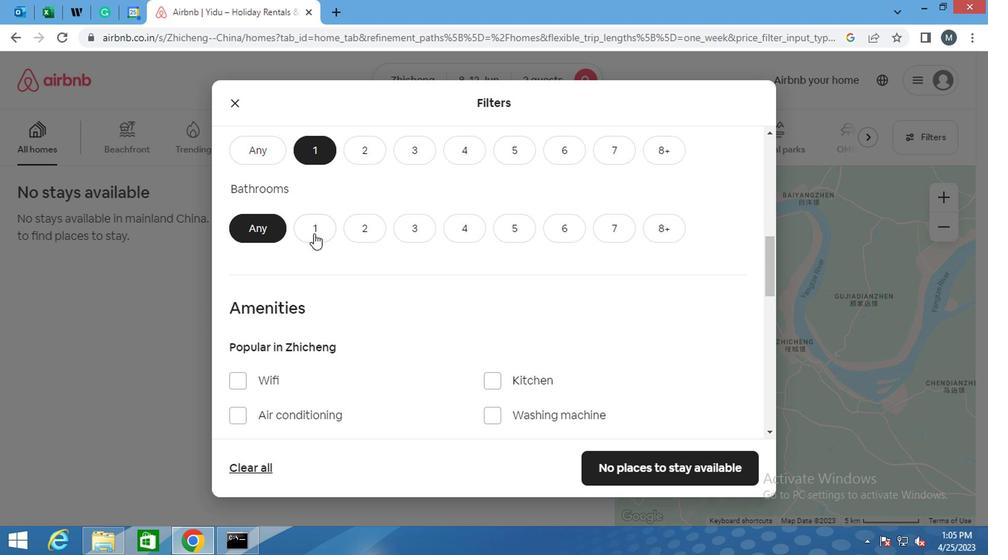 
Action: Mouse moved to (362, 308)
Screenshot: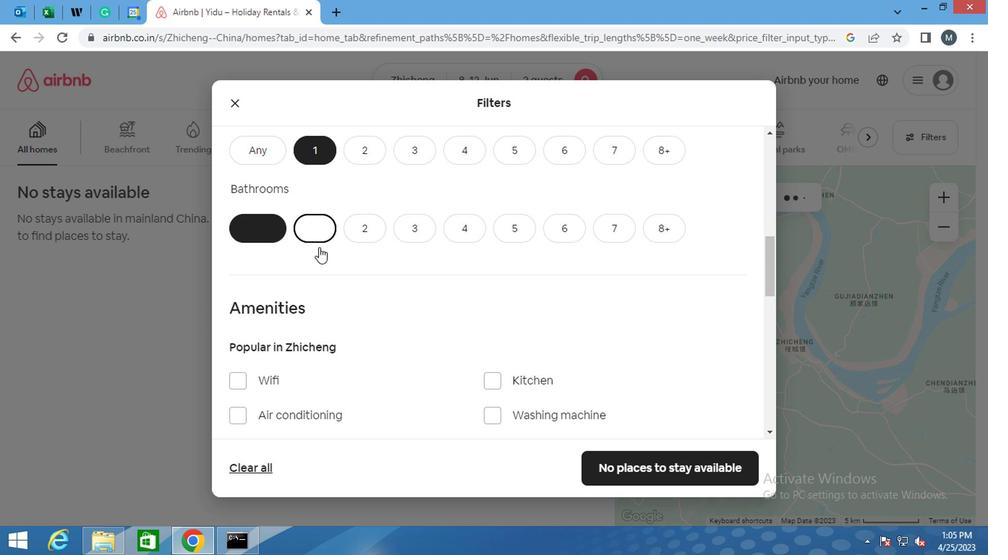 
Action: Mouse scrolled (362, 307) with delta (0, 0)
Screenshot: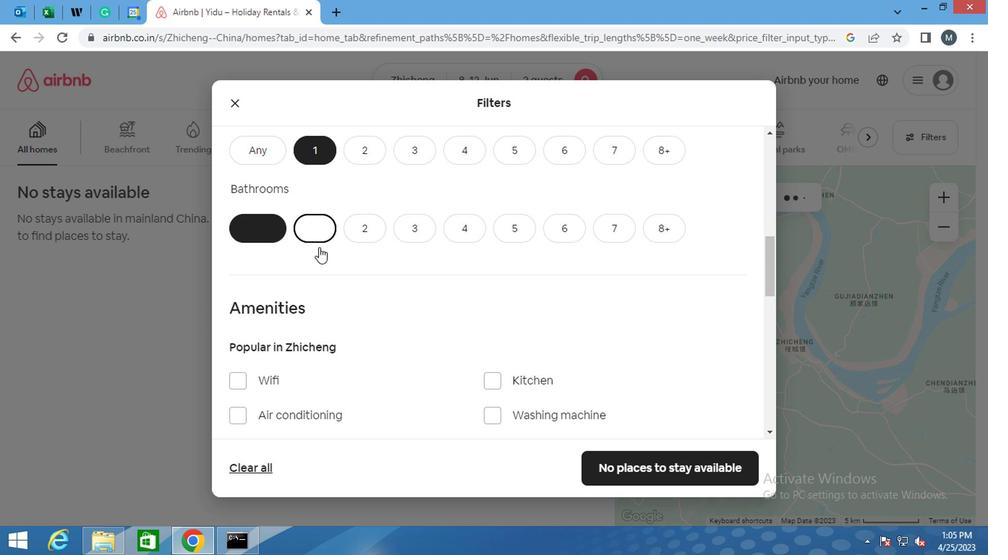 
Action: Mouse moved to (356, 317)
Screenshot: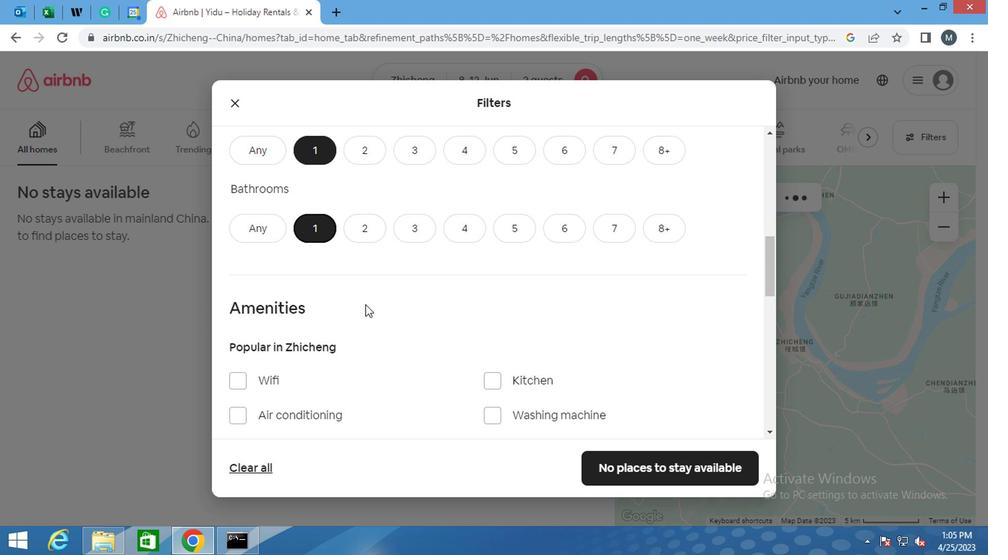 
Action: Mouse scrolled (356, 316) with delta (0, 0)
Screenshot: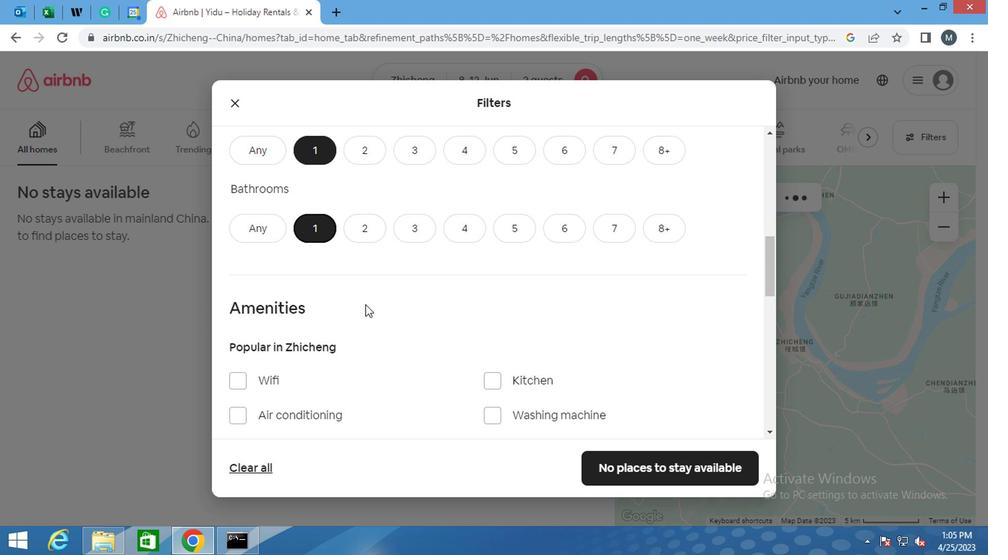 
Action: Mouse moved to (327, 317)
Screenshot: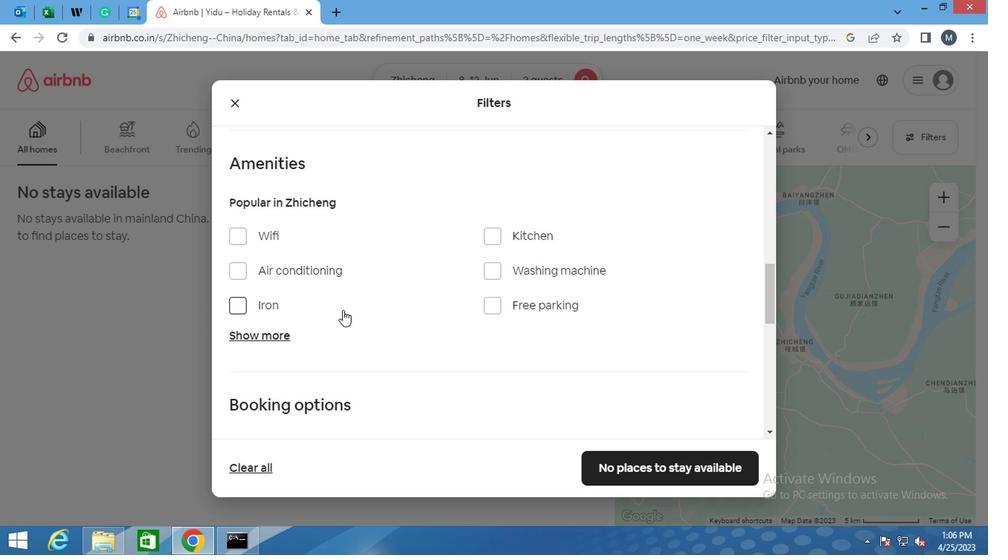 
Action: Mouse scrolled (327, 318) with delta (0, 1)
Screenshot: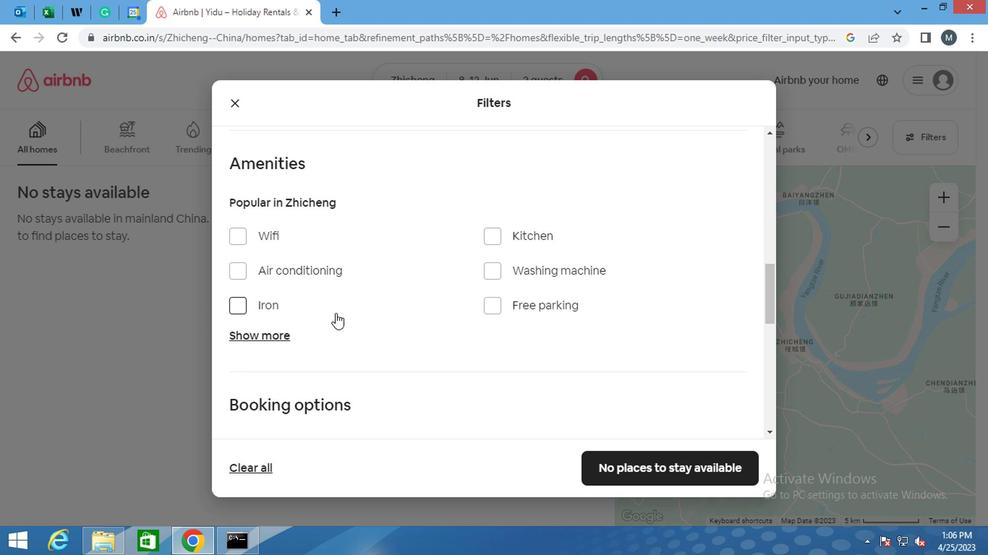 
Action: Mouse moved to (497, 342)
Screenshot: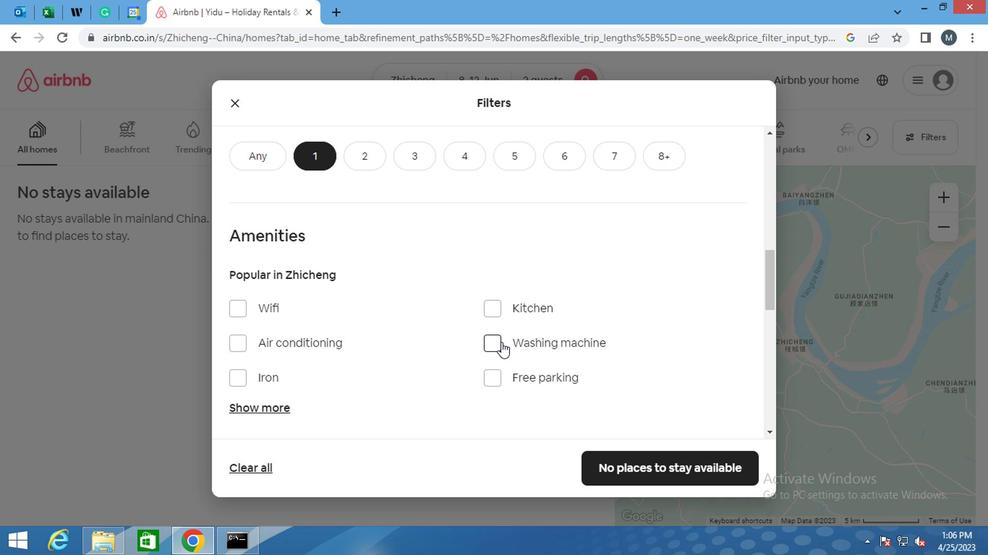 
Action: Mouse pressed left at (497, 342)
Screenshot: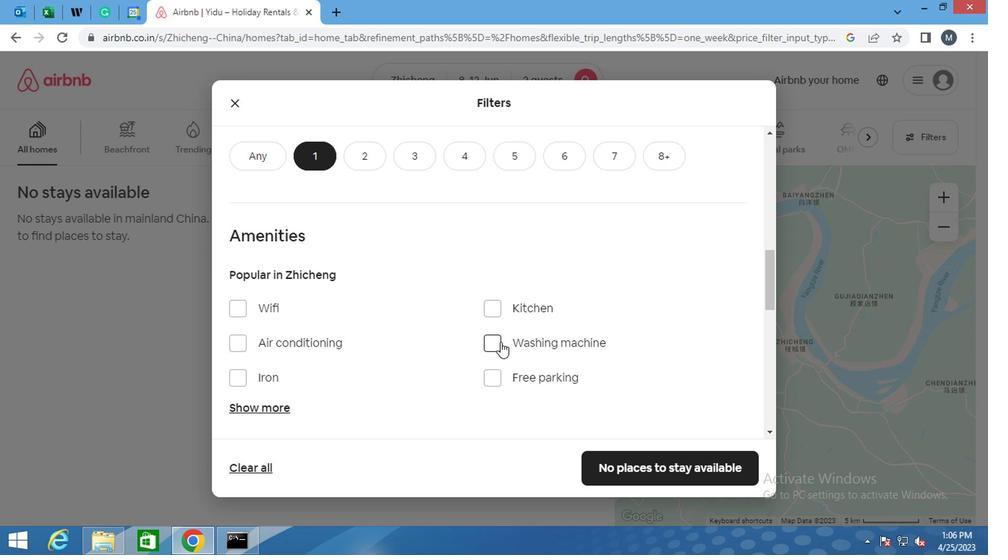 
Action: Mouse moved to (481, 331)
Screenshot: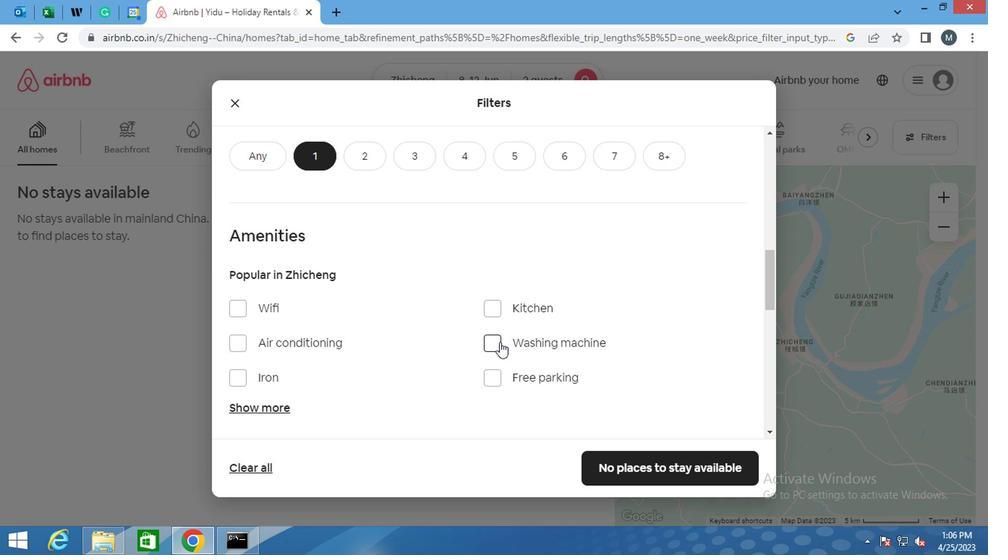 
Action: Mouse scrolled (481, 330) with delta (0, -1)
Screenshot: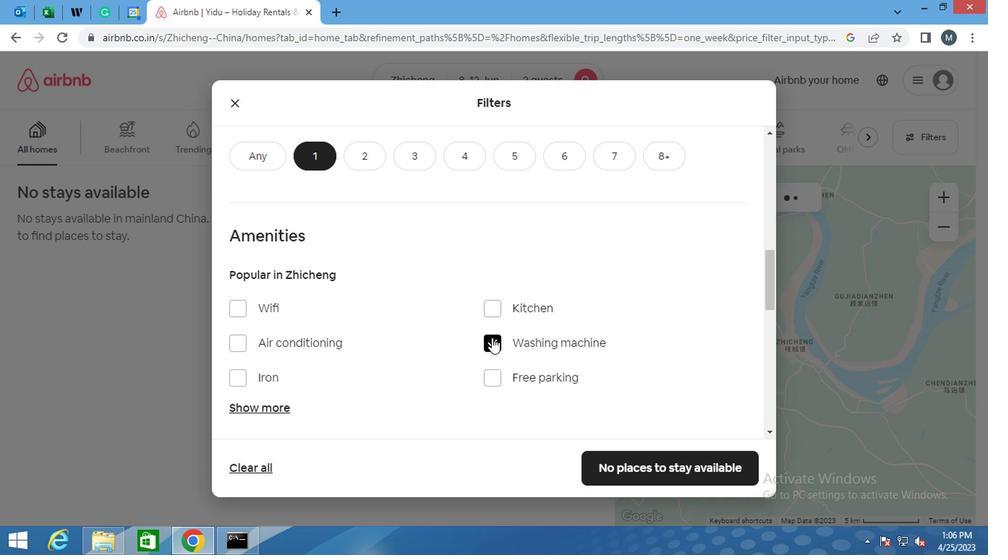 
Action: Mouse scrolled (481, 330) with delta (0, -1)
Screenshot: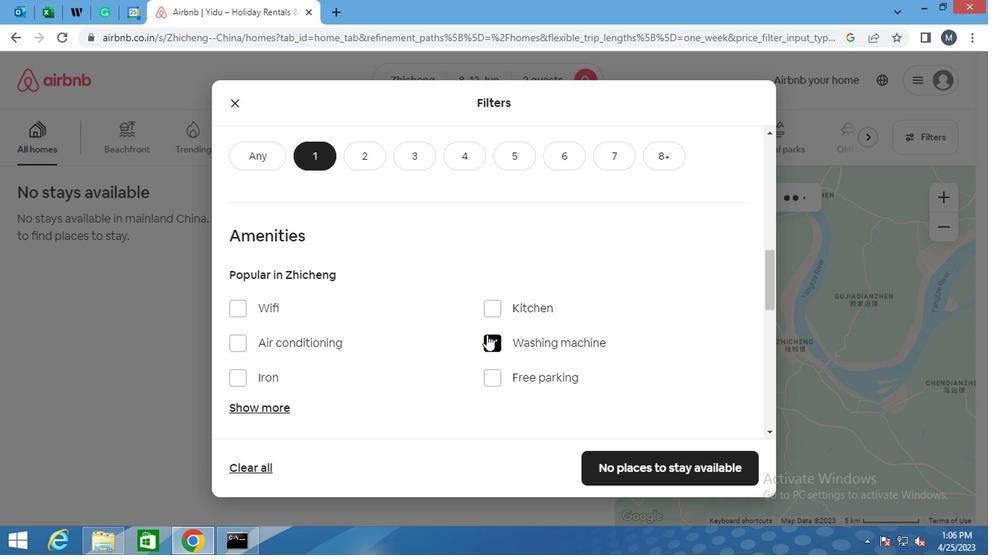 
Action: Mouse moved to (452, 340)
Screenshot: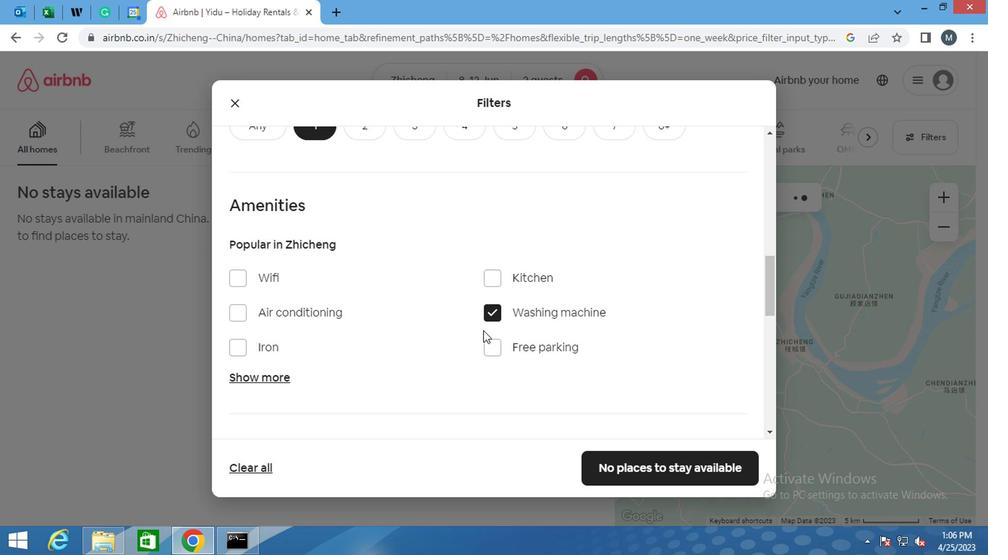 
Action: Mouse scrolled (452, 340) with delta (0, 0)
Screenshot: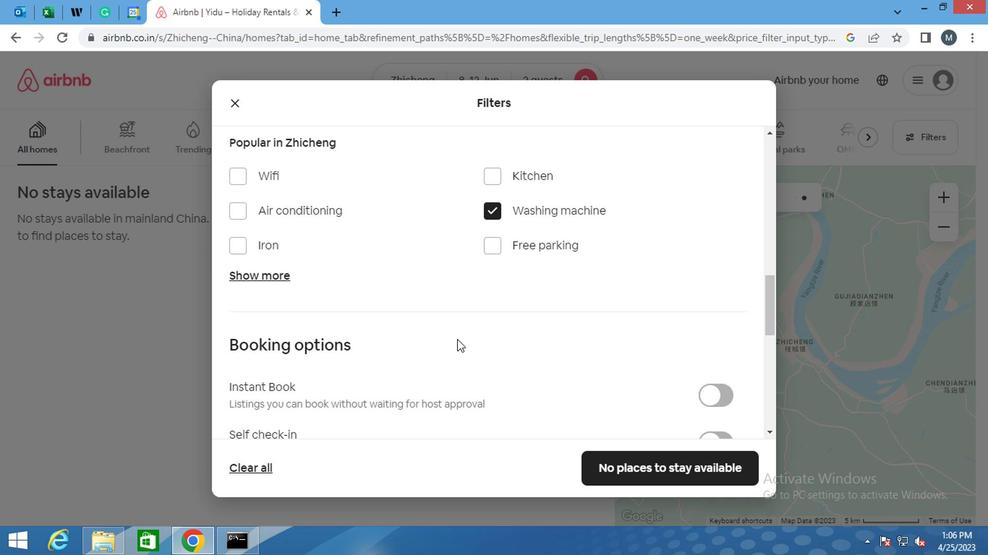 
Action: Mouse scrolled (452, 340) with delta (0, 0)
Screenshot: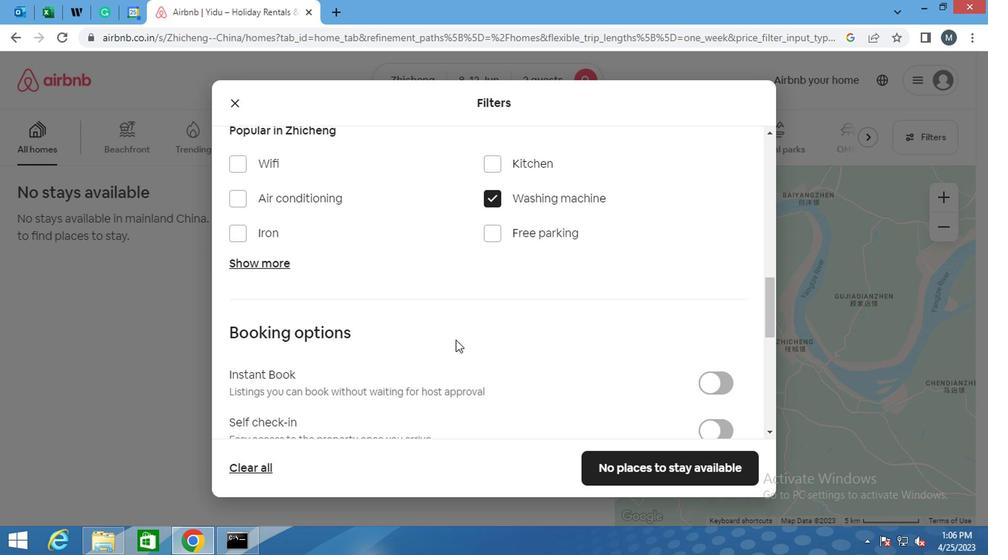 
Action: Mouse moved to (713, 291)
Screenshot: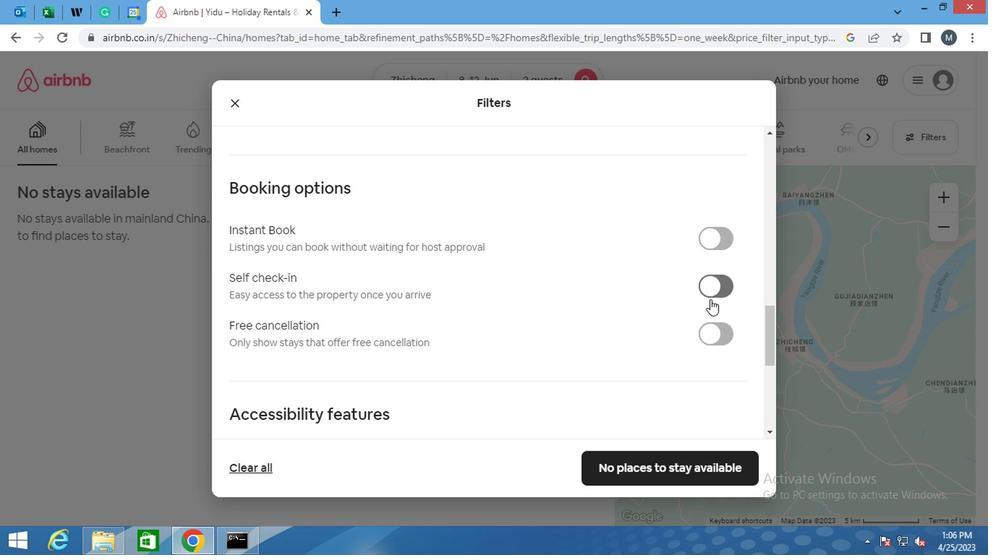 
Action: Mouse pressed left at (713, 291)
Screenshot: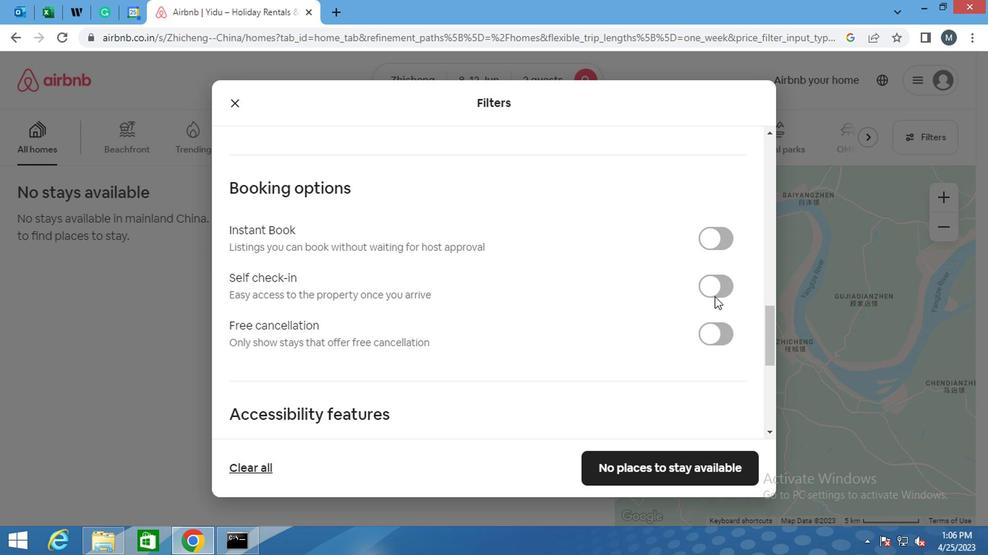 
Action: Mouse moved to (443, 319)
Screenshot: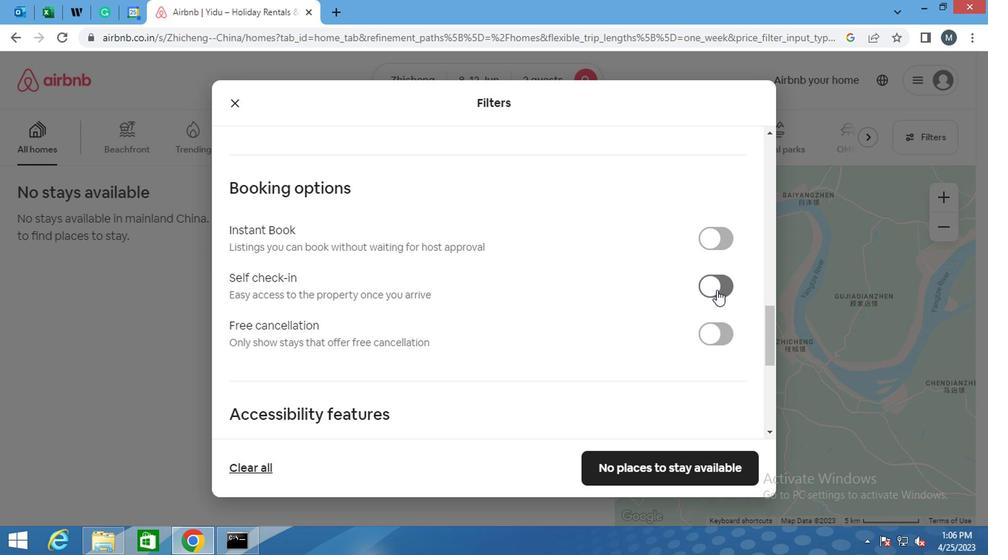 
Action: Mouse scrolled (443, 318) with delta (0, 0)
Screenshot: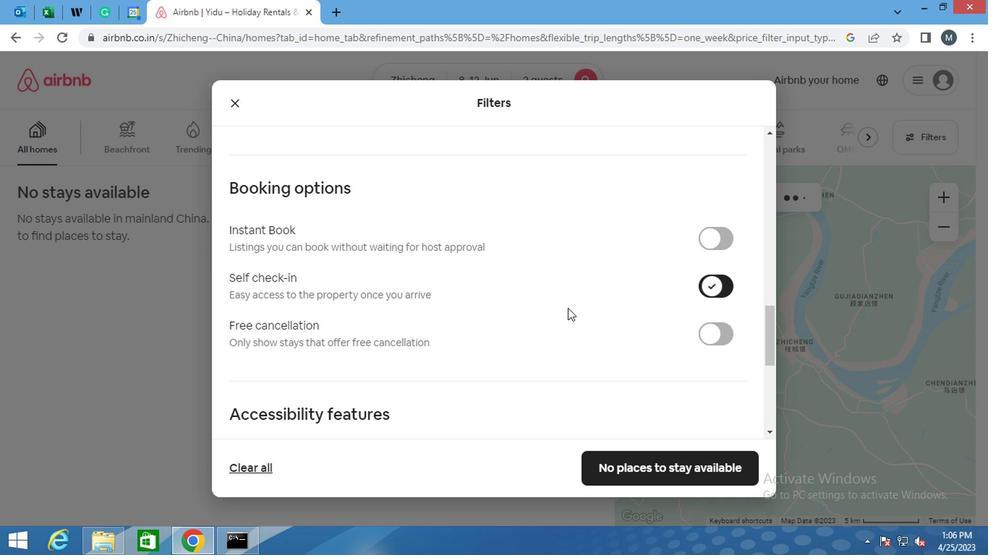 
Action: Mouse moved to (442, 319)
Screenshot: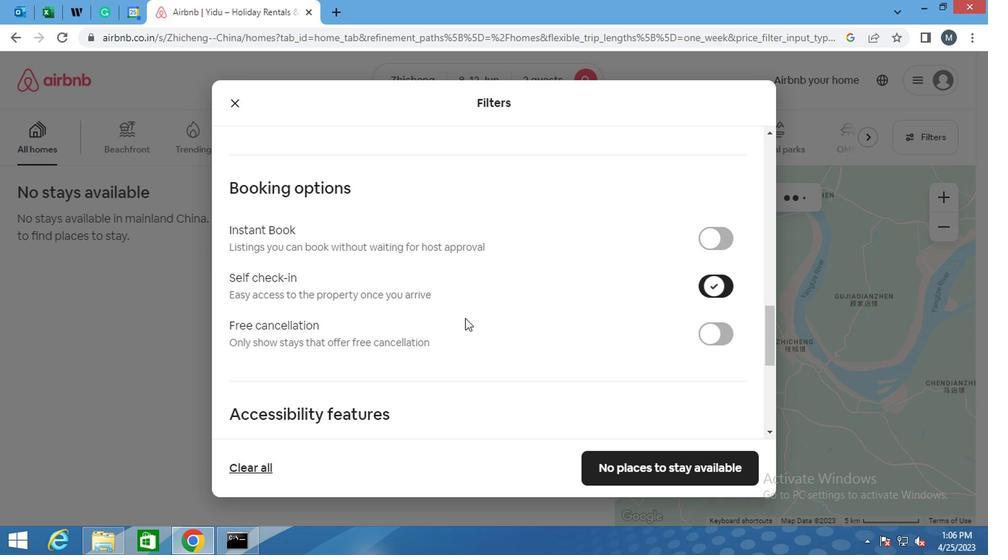 
Action: Mouse scrolled (442, 319) with delta (0, 0)
Screenshot: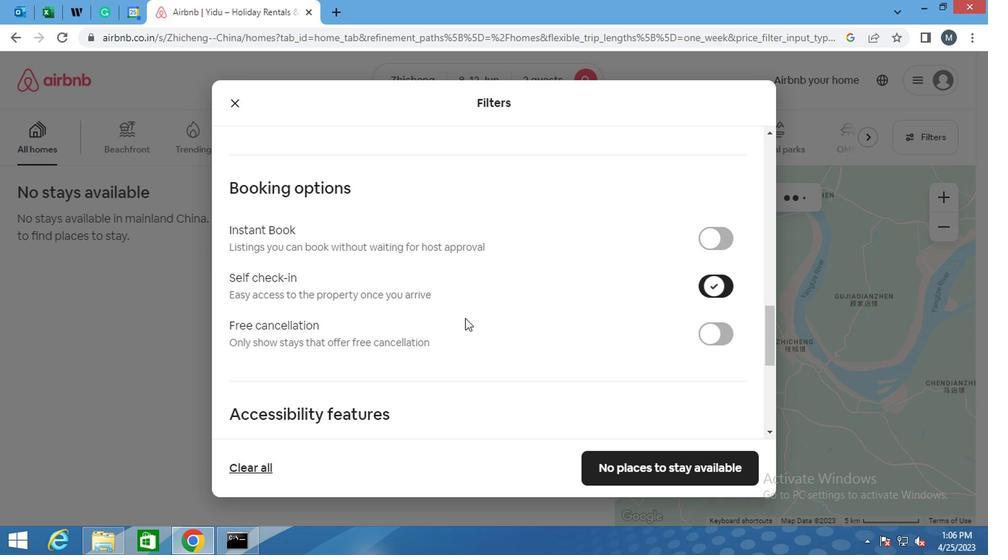 
Action: Mouse moved to (442, 322)
Screenshot: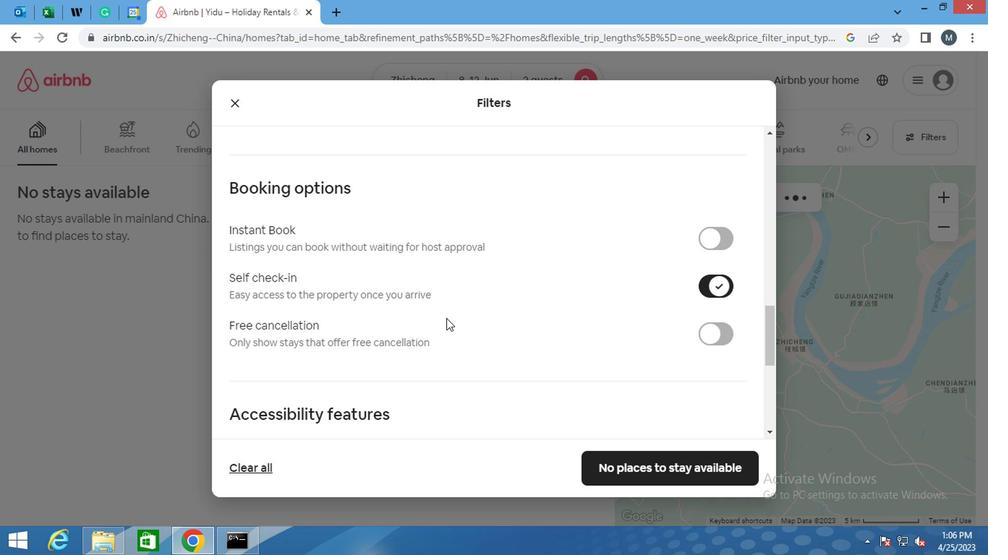 
Action: Mouse scrolled (442, 321) with delta (0, -1)
Screenshot: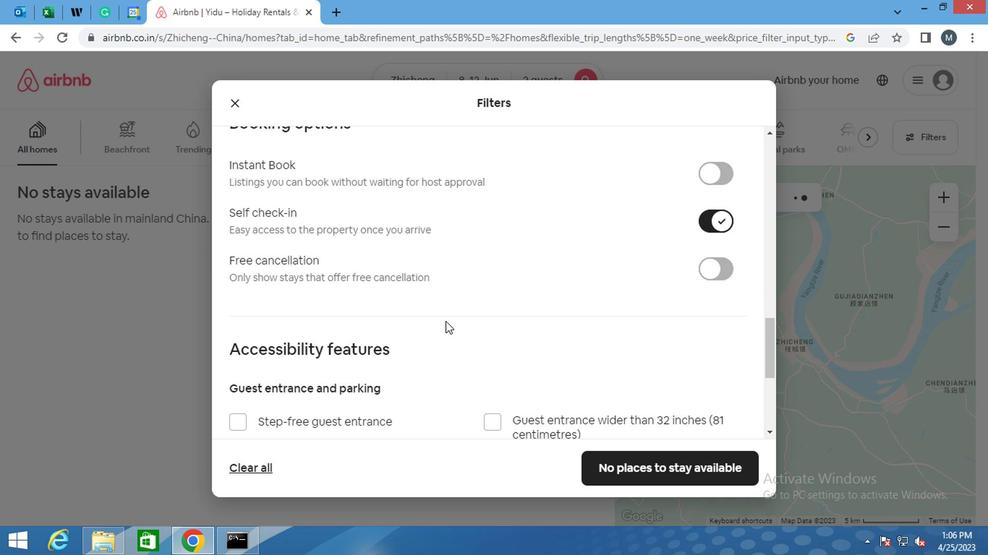 
Action: Mouse moved to (361, 326)
Screenshot: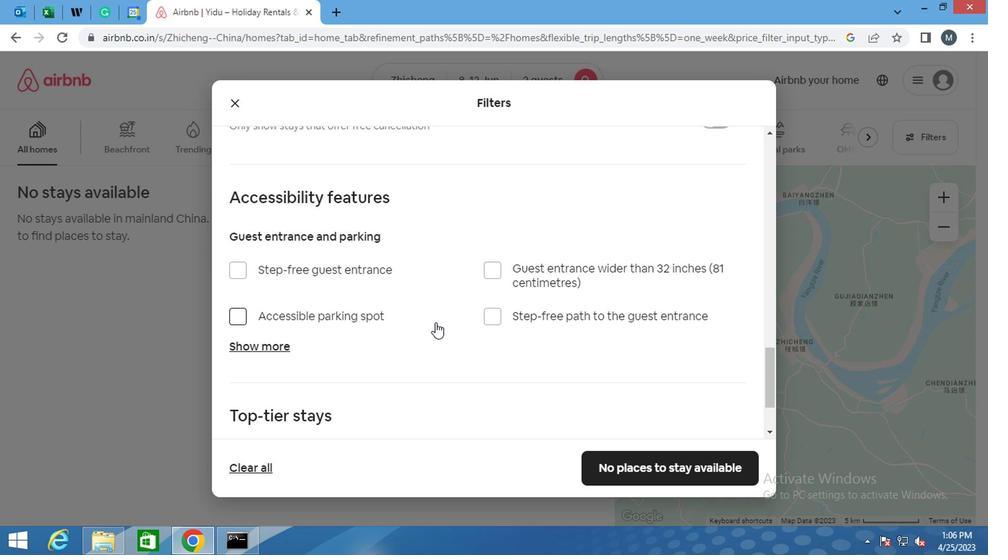 
Action: Mouse scrolled (361, 325) with delta (0, 0)
Screenshot: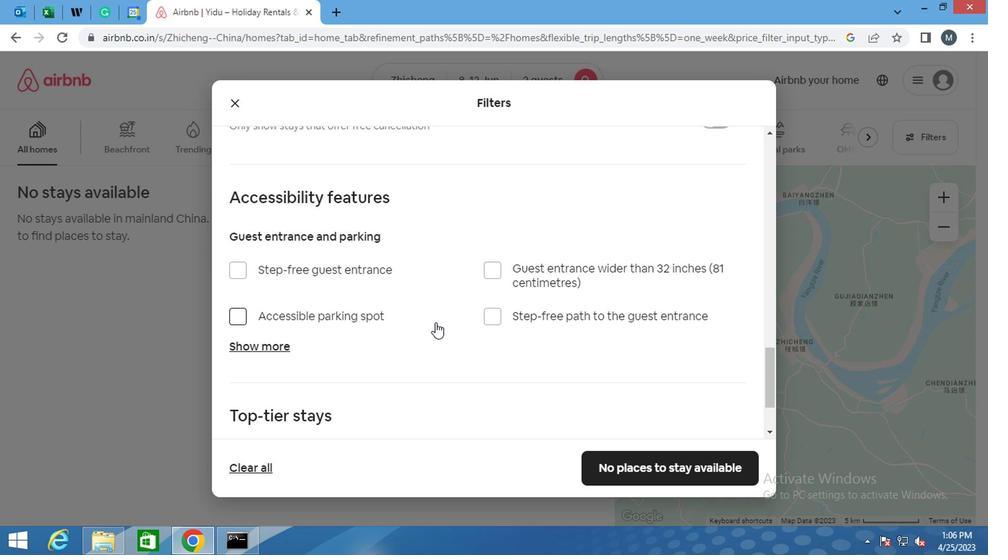 
Action: Mouse scrolled (361, 325) with delta (0, 0)
Screenshot: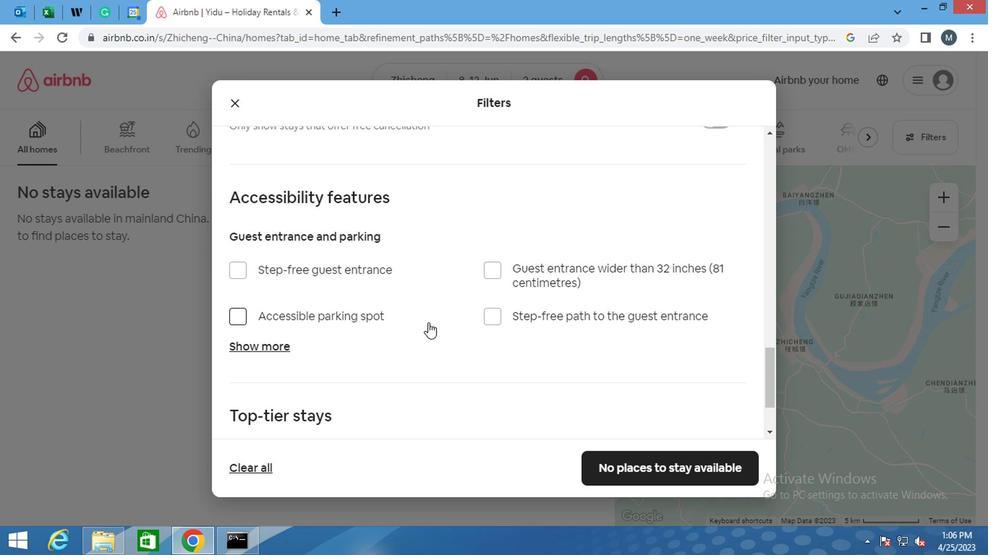 
Action: Mouse scrolled (361, 325) with delta (0, 0)
Screenshot: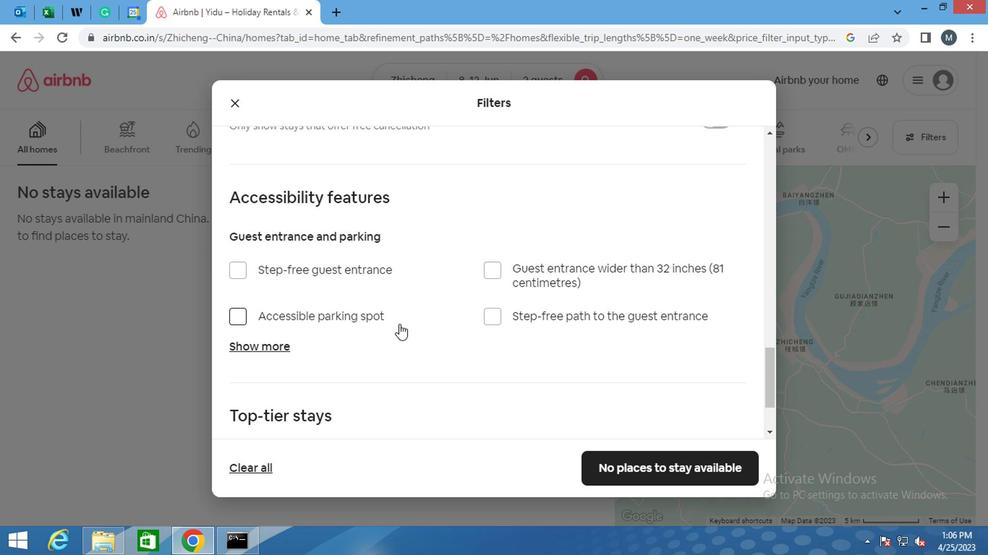 
Action: Mouse moved to (361, 330)
Screenshot: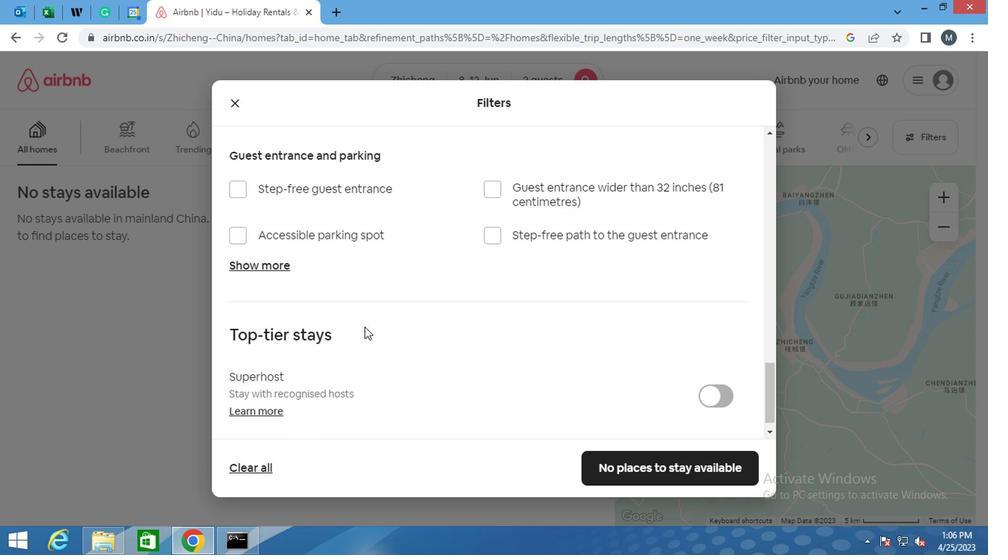 
Action: Mouse scrolled (361, 329) with delta (0, 0)
Screenshot: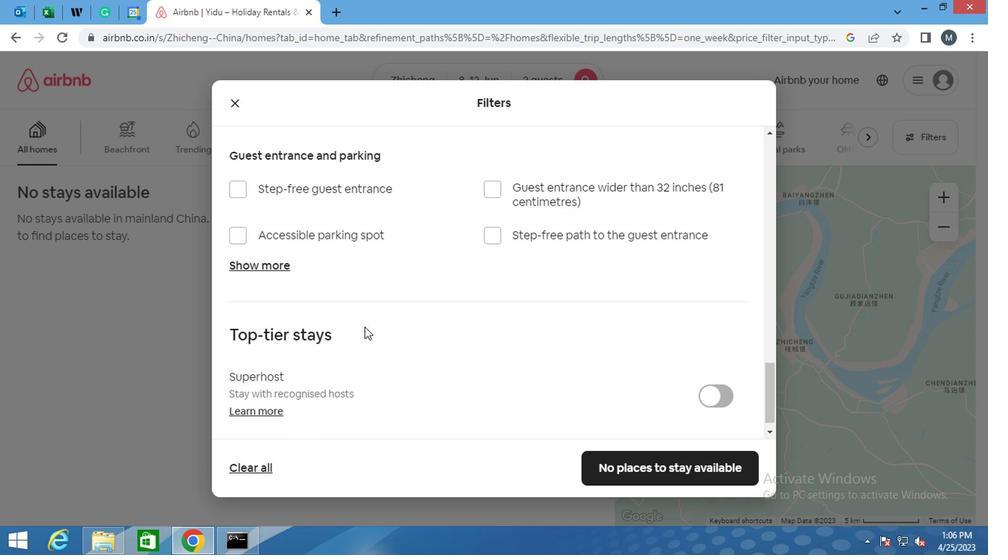 
Action: Mouse moved to (687, 472)
Screenshot: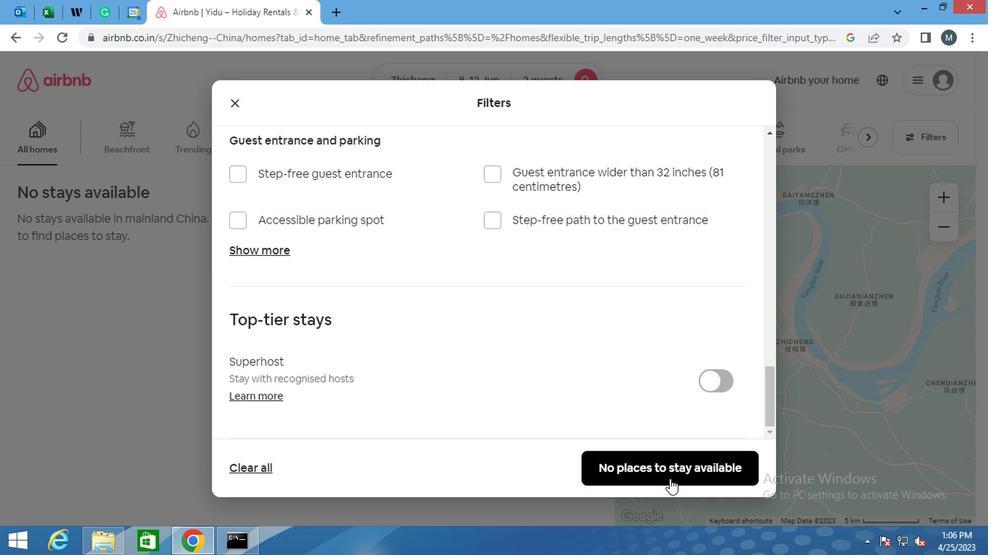 
Action: Mouse pressed left at (687, 472)
Screenshot: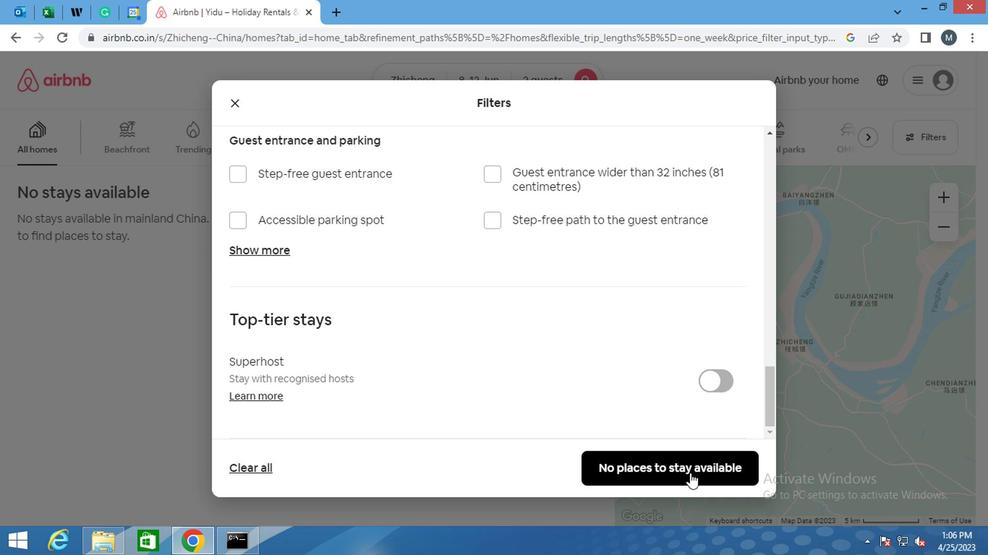 
Action: Mouse moved to (686, 472)
Screenshot: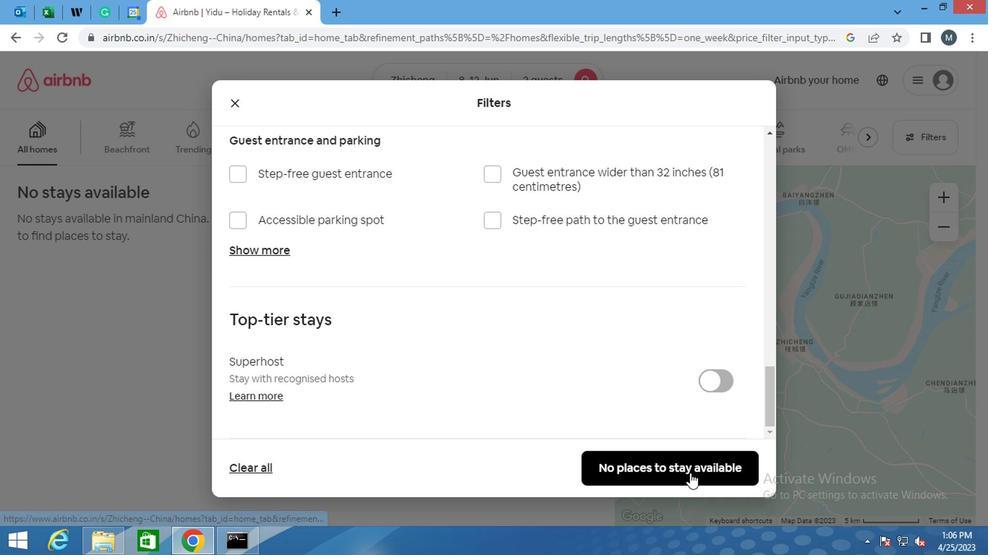 
